 Task: Open Card Card0000000325 in Board Board0000000082 in Workspace WS0000000028 in Trello. Add Member vinny.office2@gmail.com to Card Card0000000325 in Board Board0000000082 in Workspace WS0000000028 in Trello. Add Green Label titled Label0000000325 to Card Card0000000325 in Board Board0000000082 in Workspace WS0000000028 in Trello. Add Checklist CL0000000325 to Card Card0000000325 in Board Board0000000082 in Workspace WS0000000028 in Trello. Add Dates with Start Date as Apr 08 2023 and Due Date as Apr 30 2023 to Card Card0000000325 in Board Board0000000082 in Workspace WS0000000028 in Trello
Action: Mouse moved to (374, 259)
Screenshot: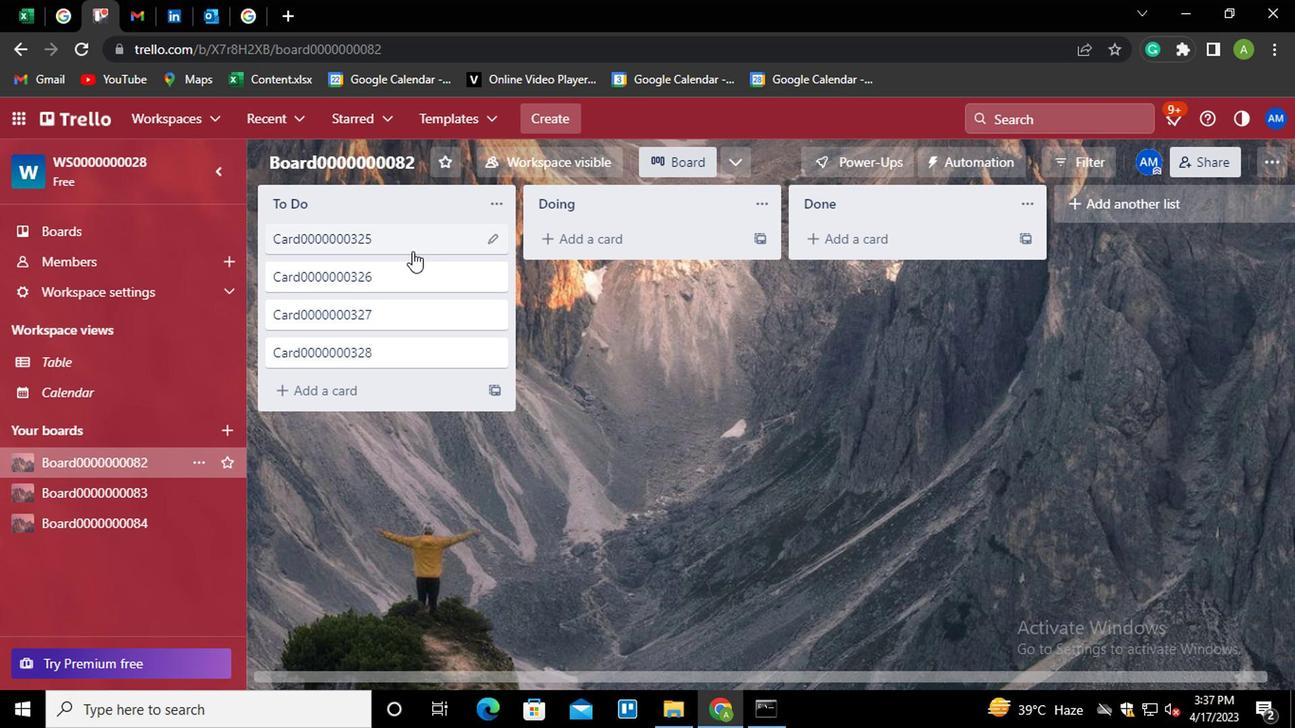 
Action: Mouse pressed left at (374, 259)
Screenshot: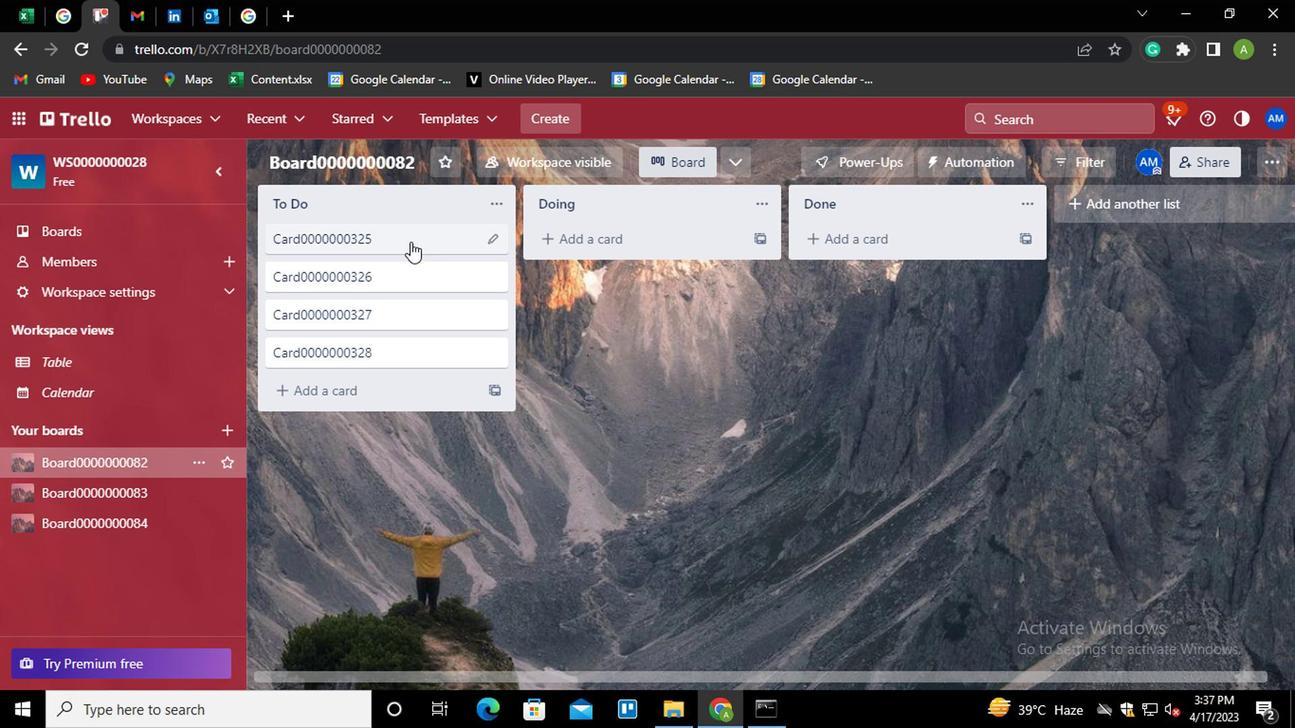 
Action: Mouse moved to (845, 285)
Screenshot: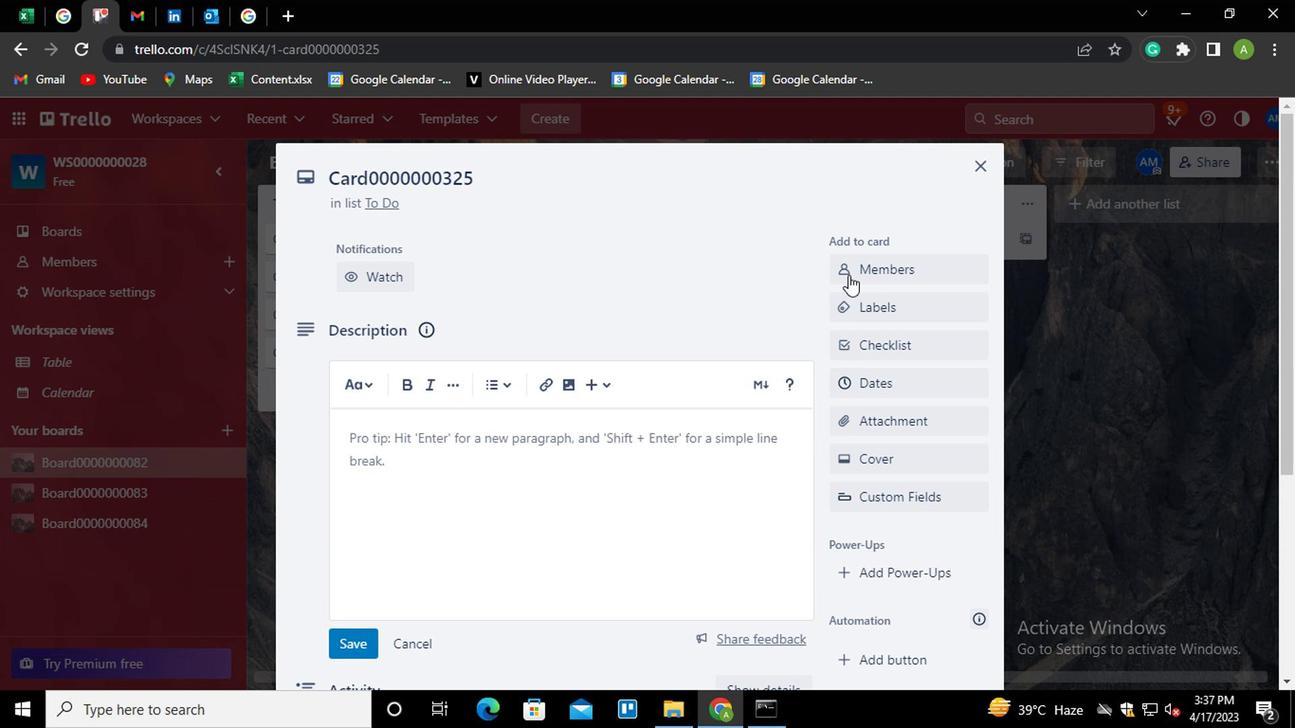 
Action: Mouse pressed left at (845, 285)
Screenshot: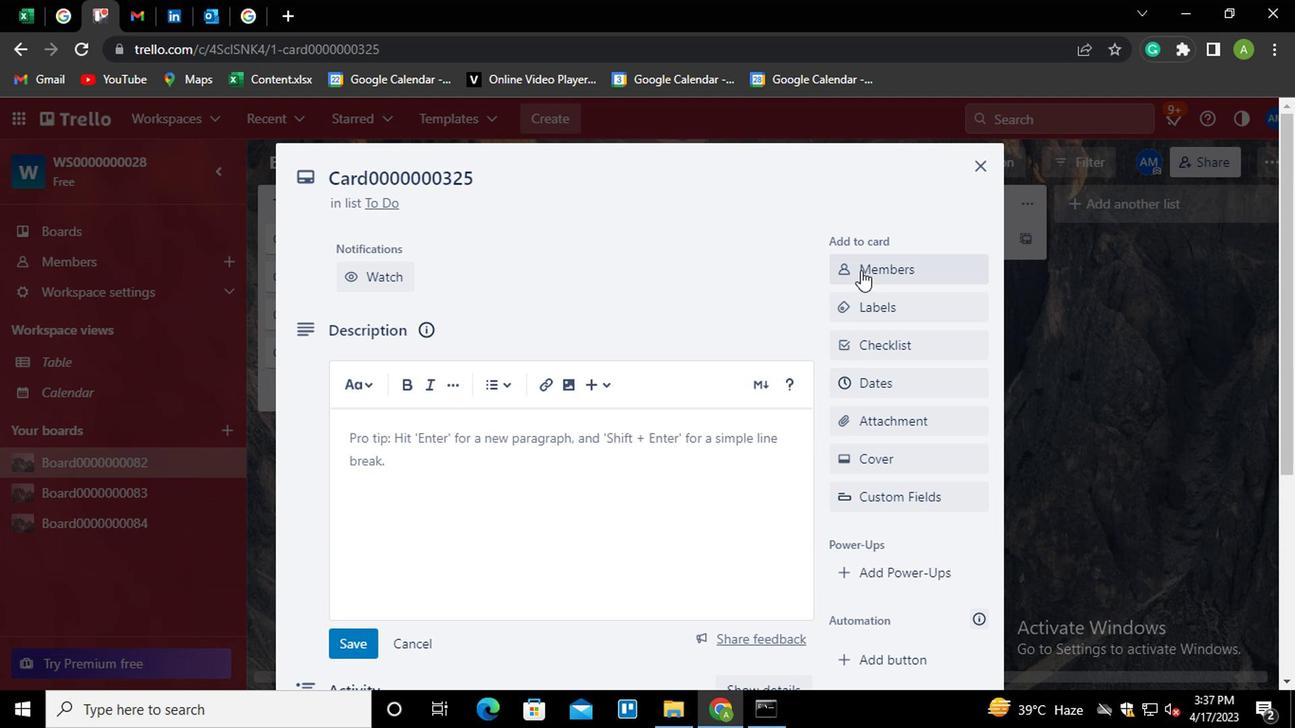 
Action: Mouse moved to (879, 366)
Screenshot: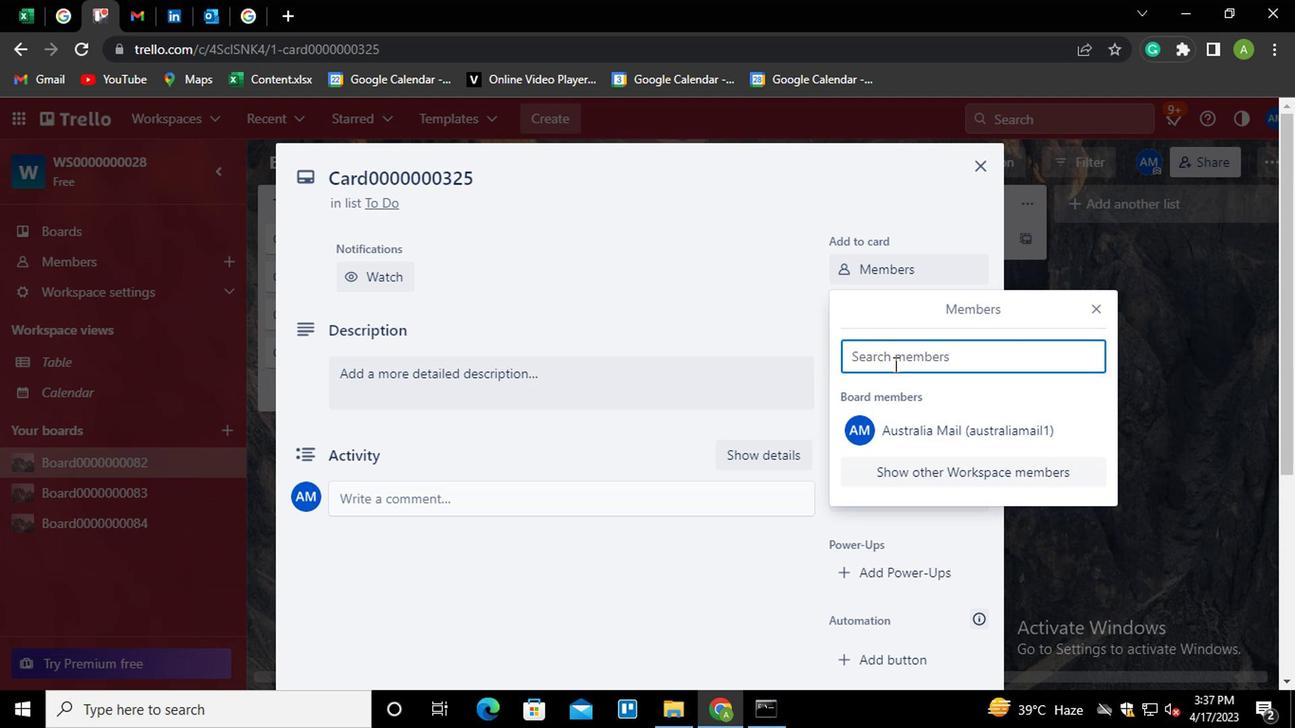 
Action: Mouse pressed left at (879, 366)
Screenshot: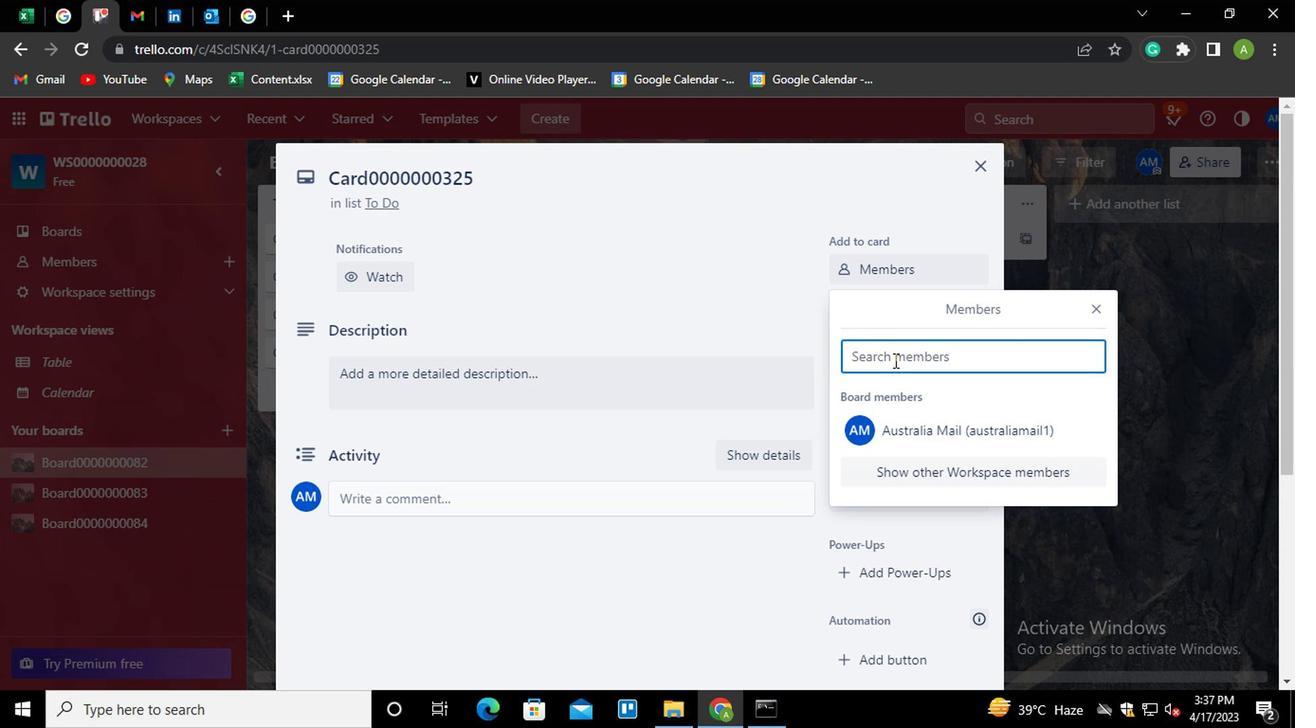 
Action: Key pressed vinny.oofice<Key.left><Key.left><Key.left><Key.left><Key.backspace>f<Key.end>2<Key.shift><Key.shift><Key.shift><Key.shift><Key.shift><Key.shift><Key.shift><Key.shift><Key.shift><Key.shift><Key.shift>@GMAIL.COM
Screenshot: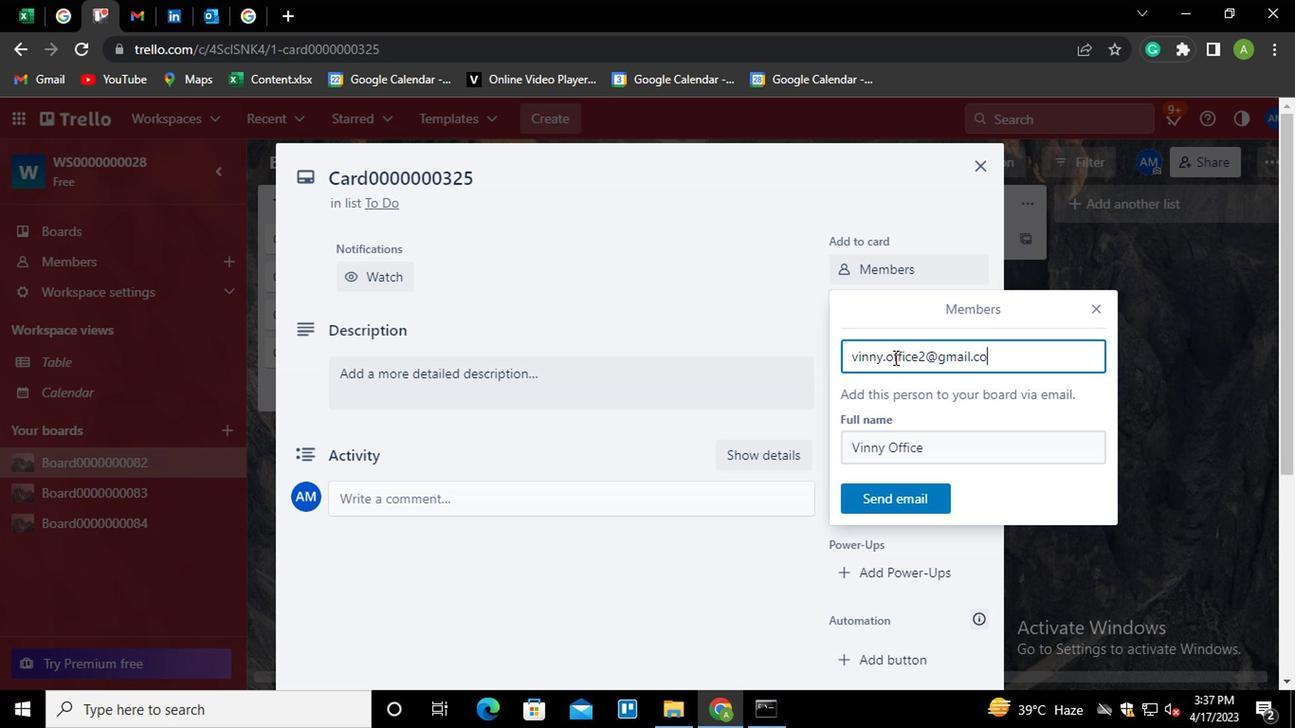 
Action: Mouse moved to (885, 490)
Screenshot: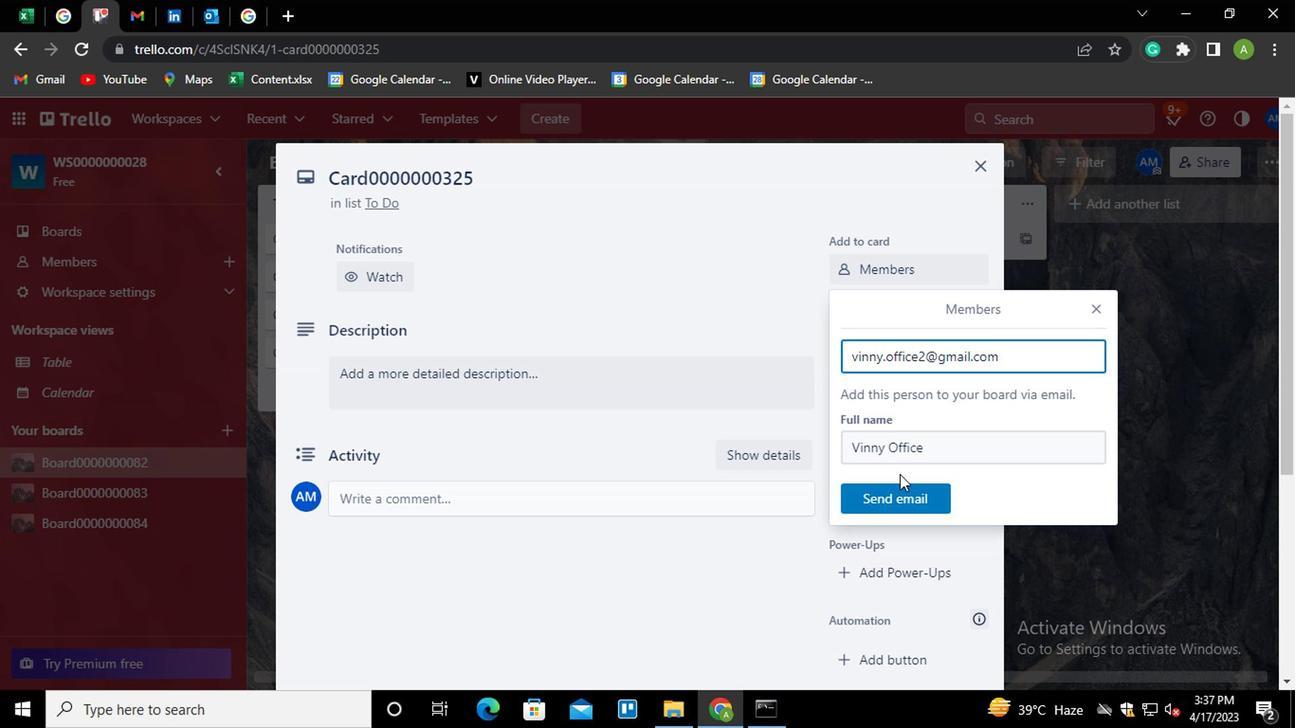 
Action: Mouse pressed left at (885, 490)
Screenshot: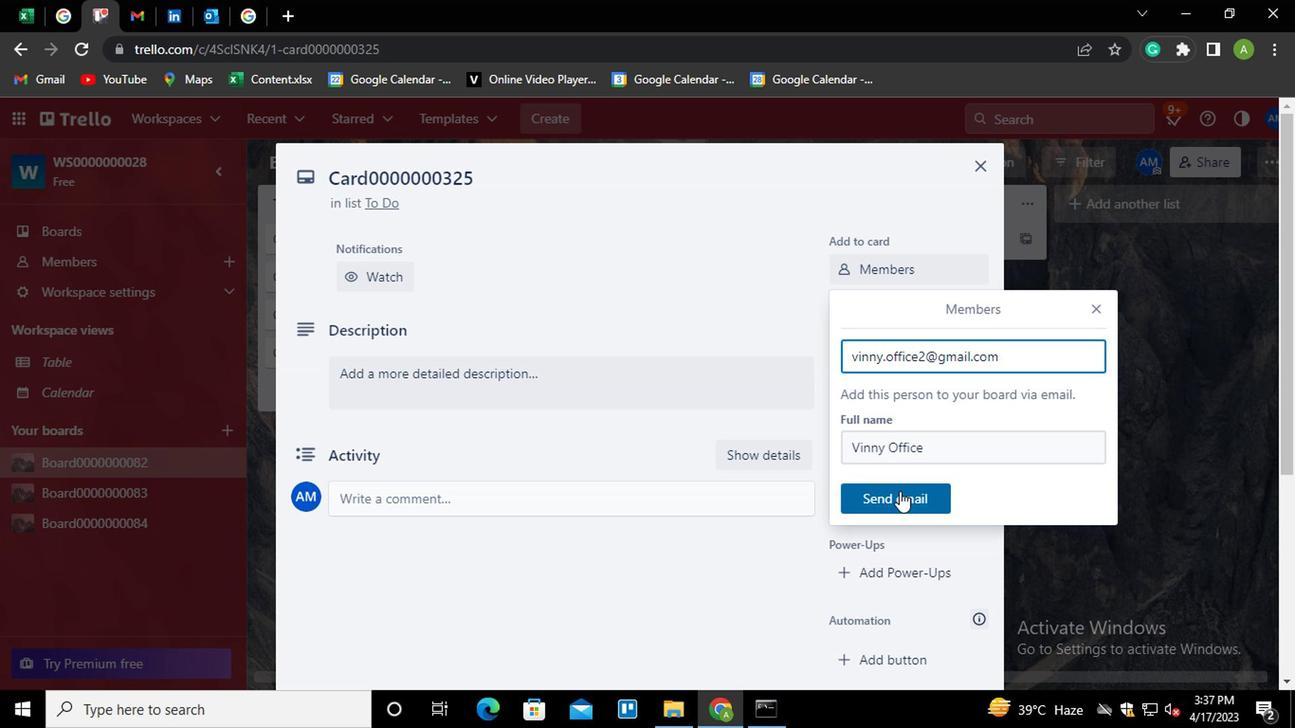 
Action: Mouse moved to (864, 313)
Screenshot: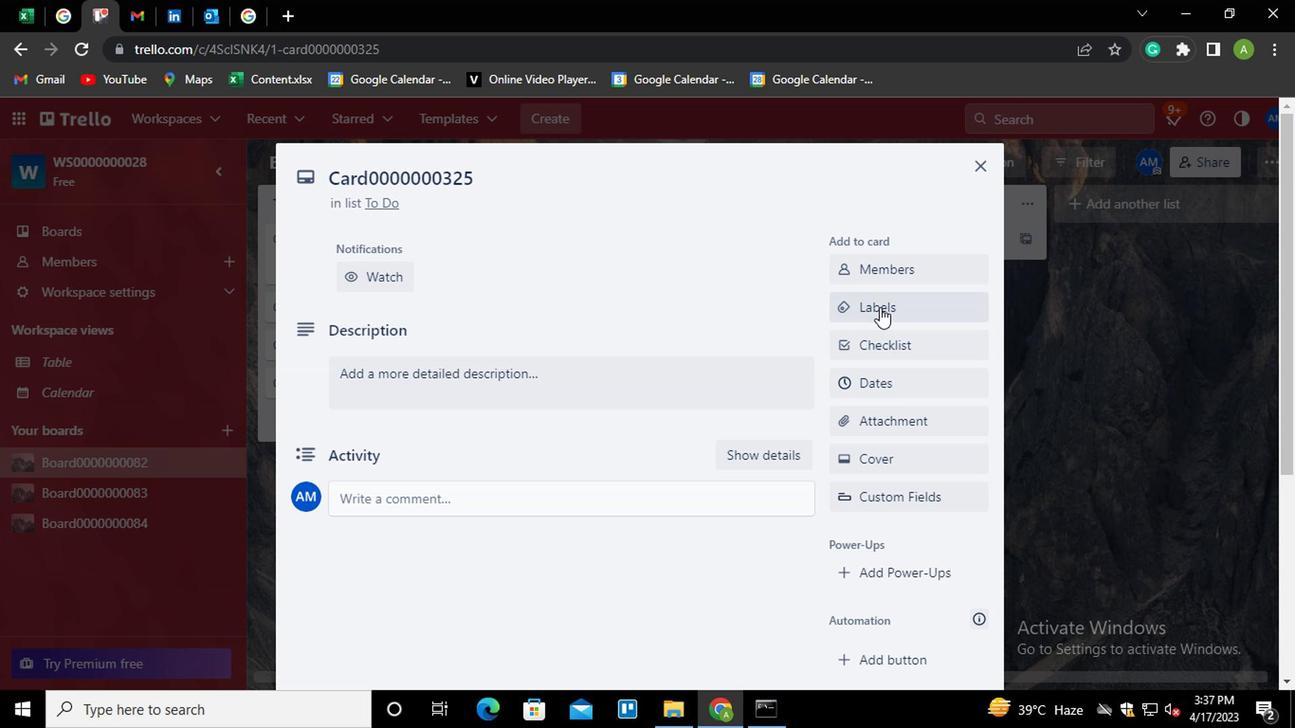 
Action: Mouse pressed left at (864, 313)
Screenshot: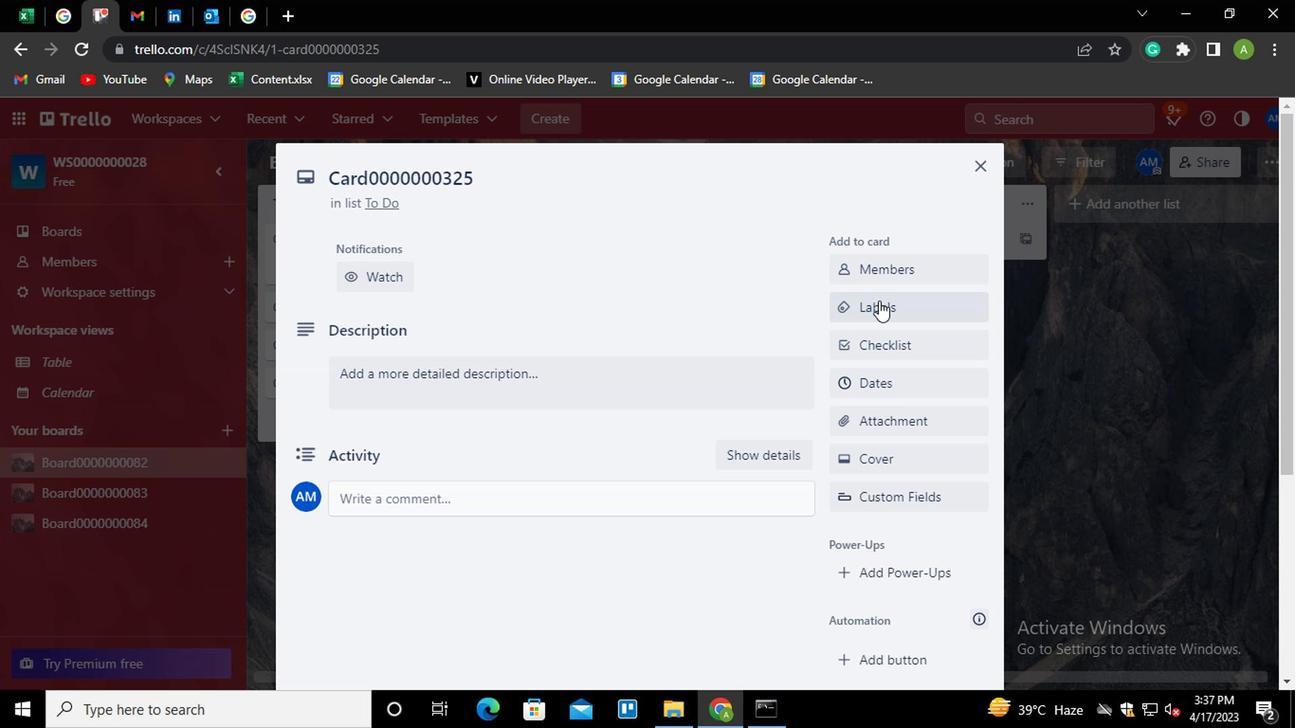 
Action: Mouse moved to (837, 290)
Screenshot: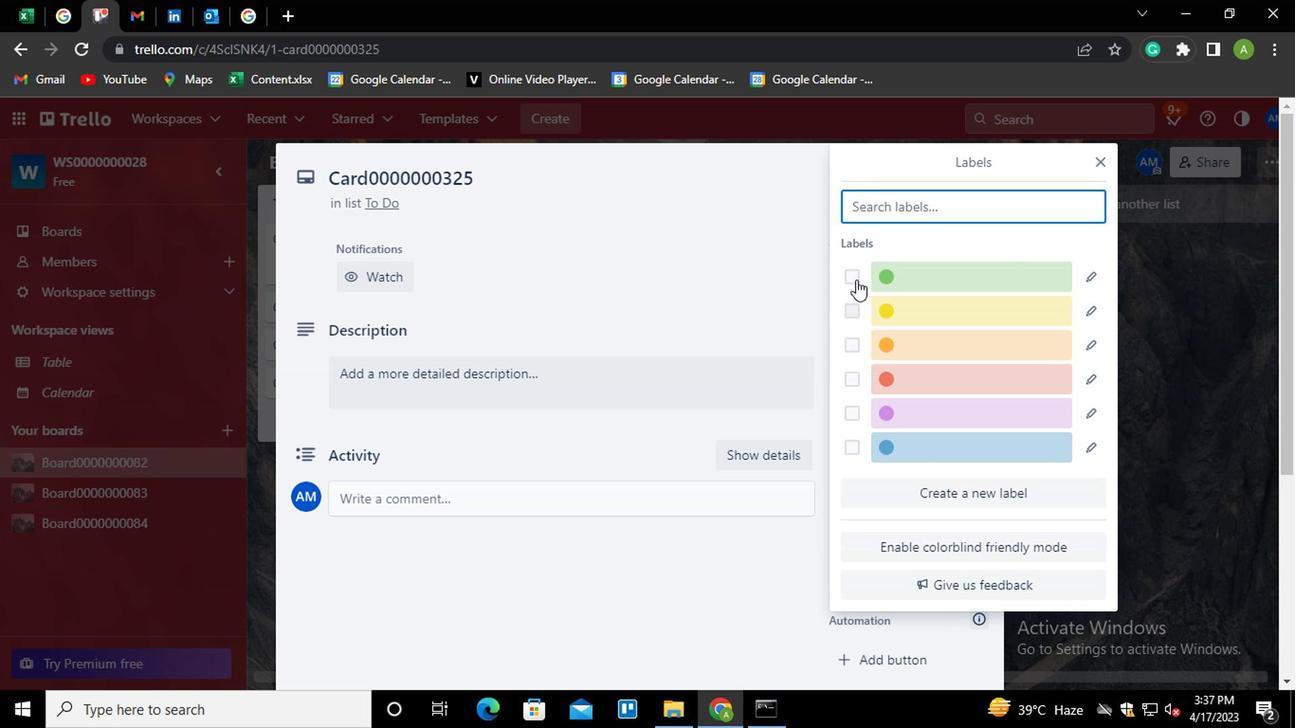 
Action: Mouse pressed left at (837, 290)
Screenshot: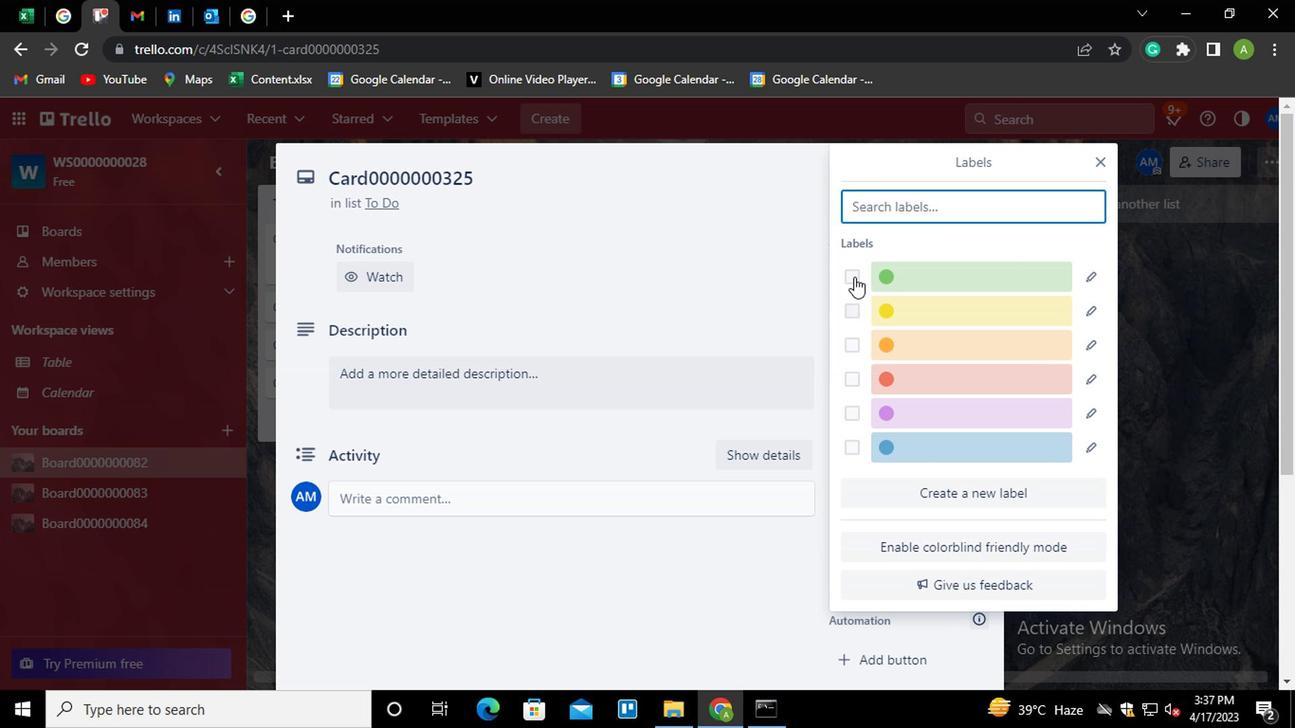 
Action: Mouse moved to (1088, 292)
Screenshot: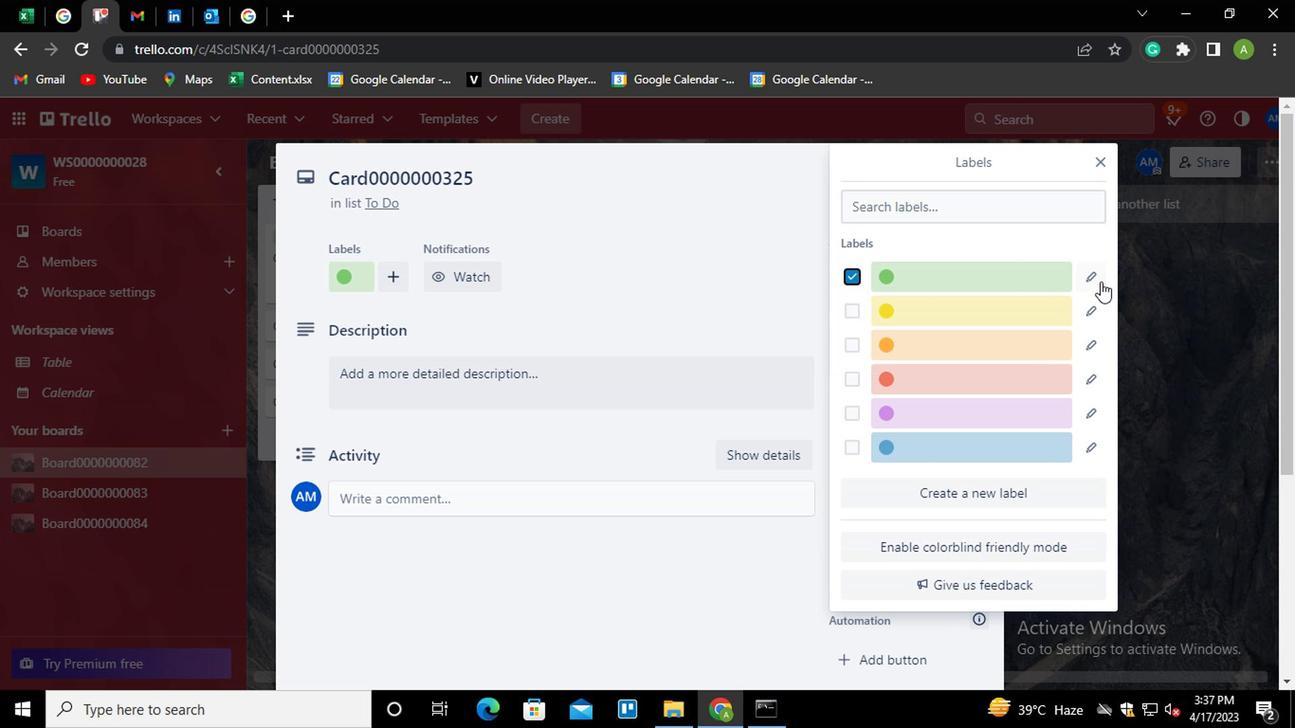 
Action: Mouse pressed left at (1088, 292)
Screenshot: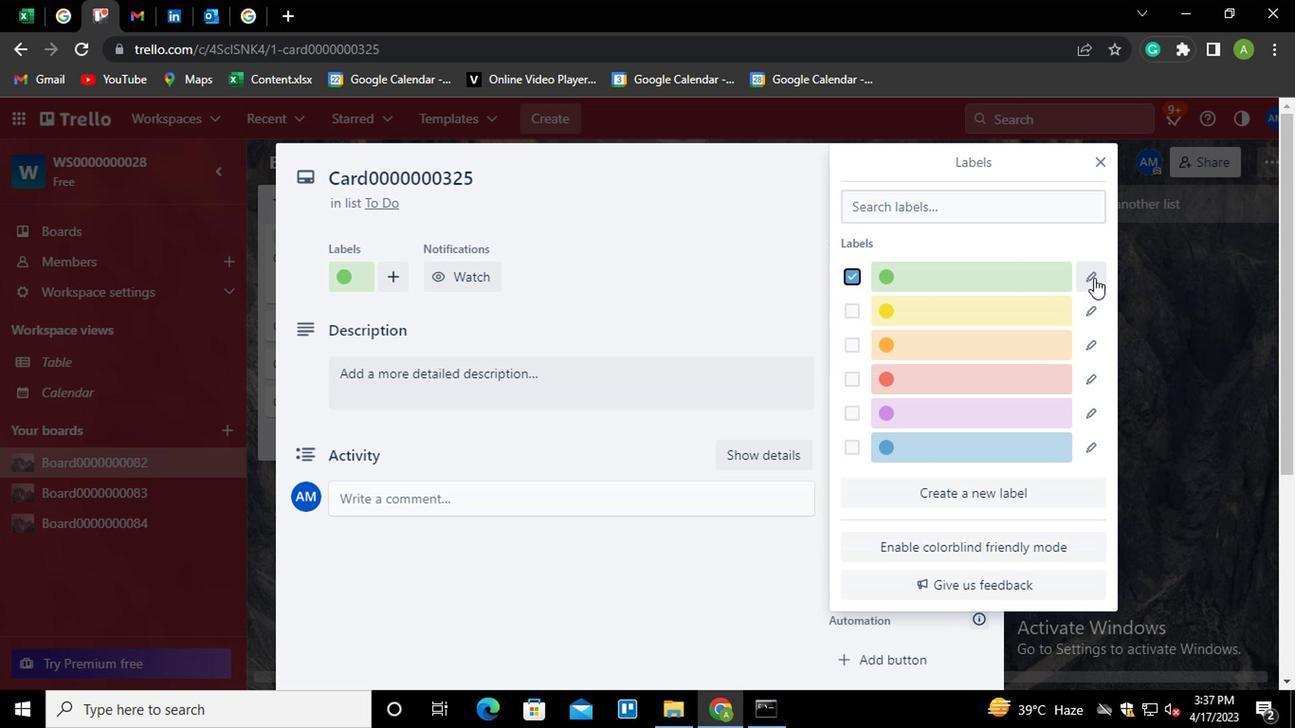 
Action: Mouse moved to (889, 346)
Screenshot: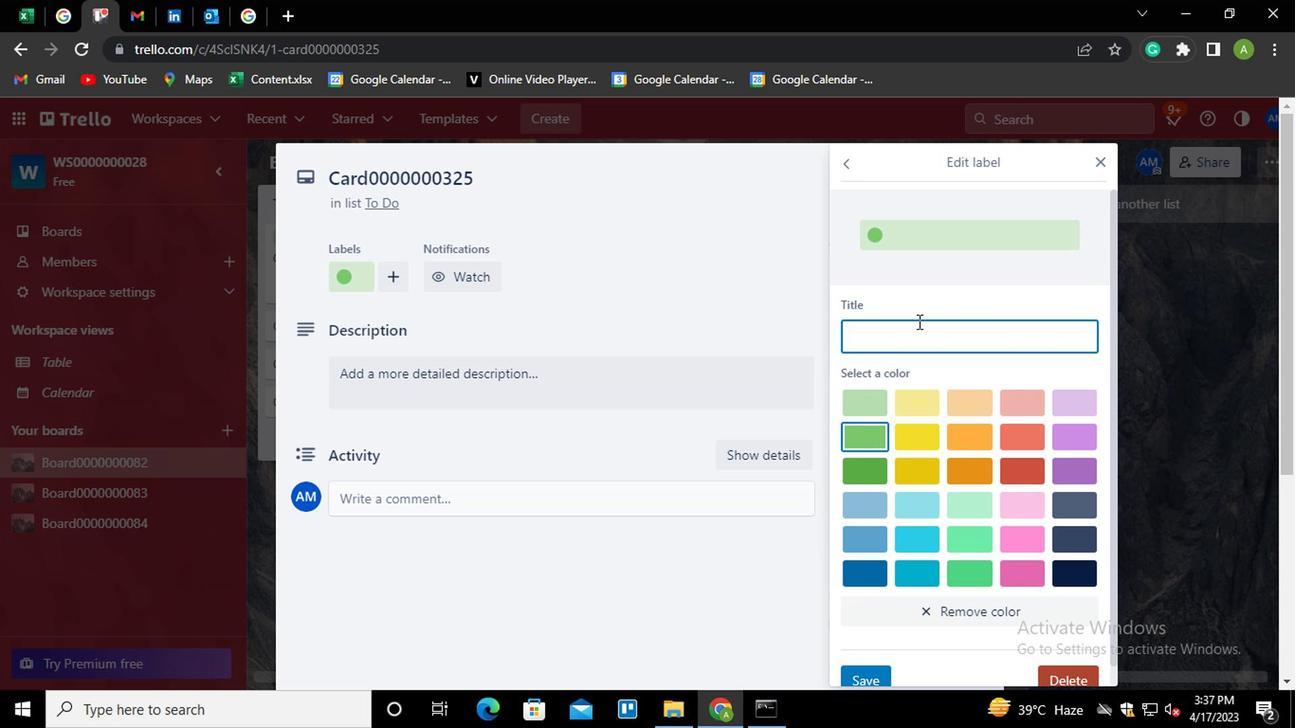 
Action: Mouse pressed left at (889, 346)
Screenshot: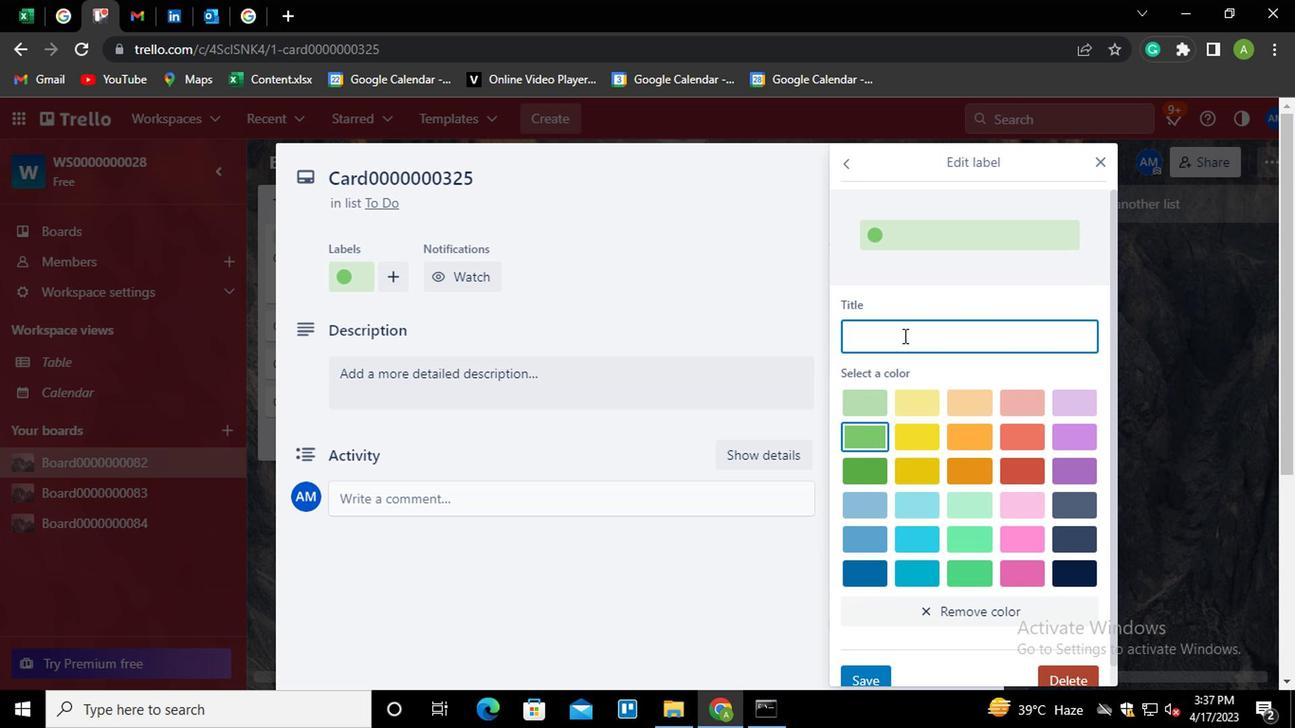 
Action: Key pressed <Key.shift>LABEL0000000325
Screenshot: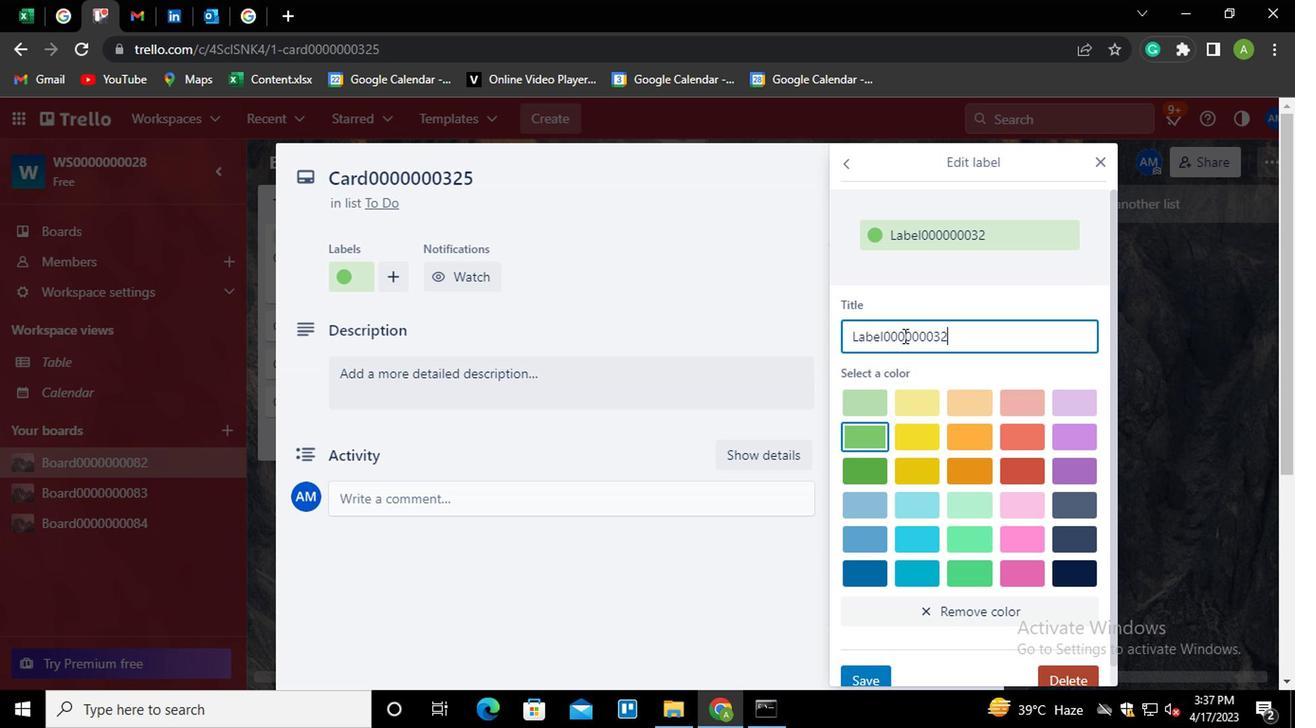 
Action: Mouse moved to (855, 665)
Screenshot: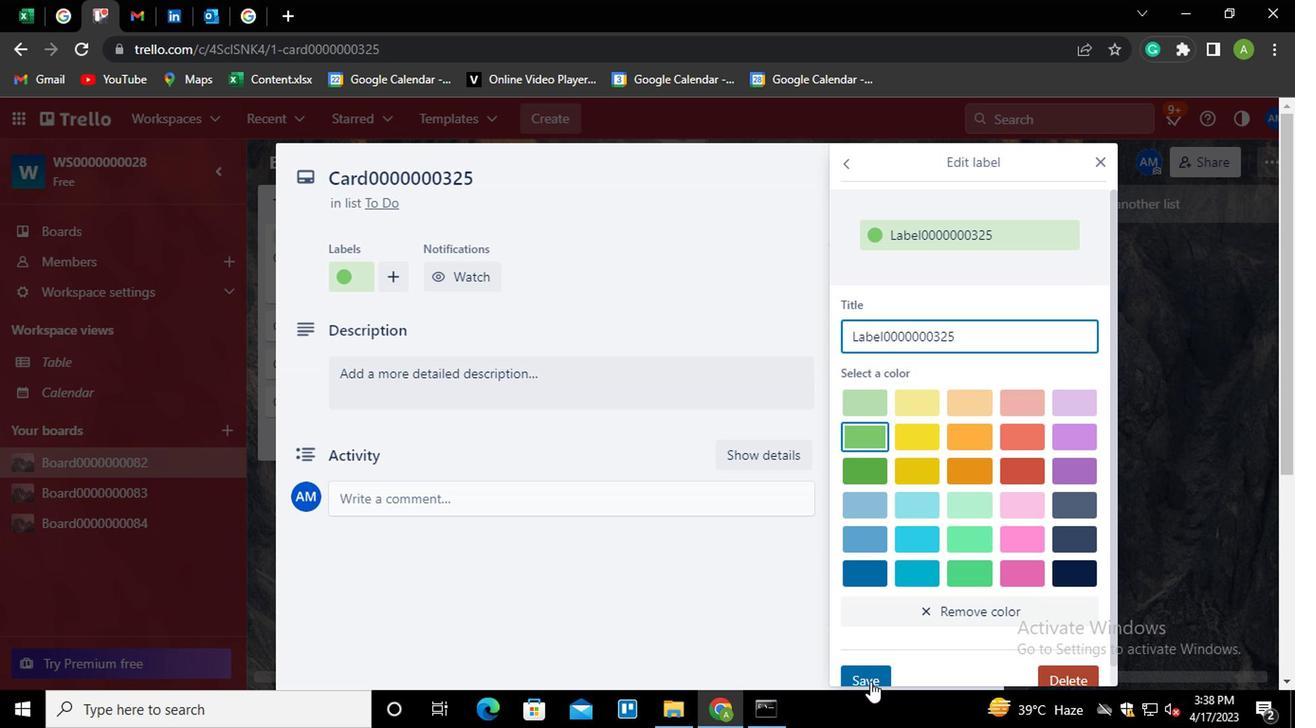 
Action: Mouse pressed left at (855, 665)
Screenshot: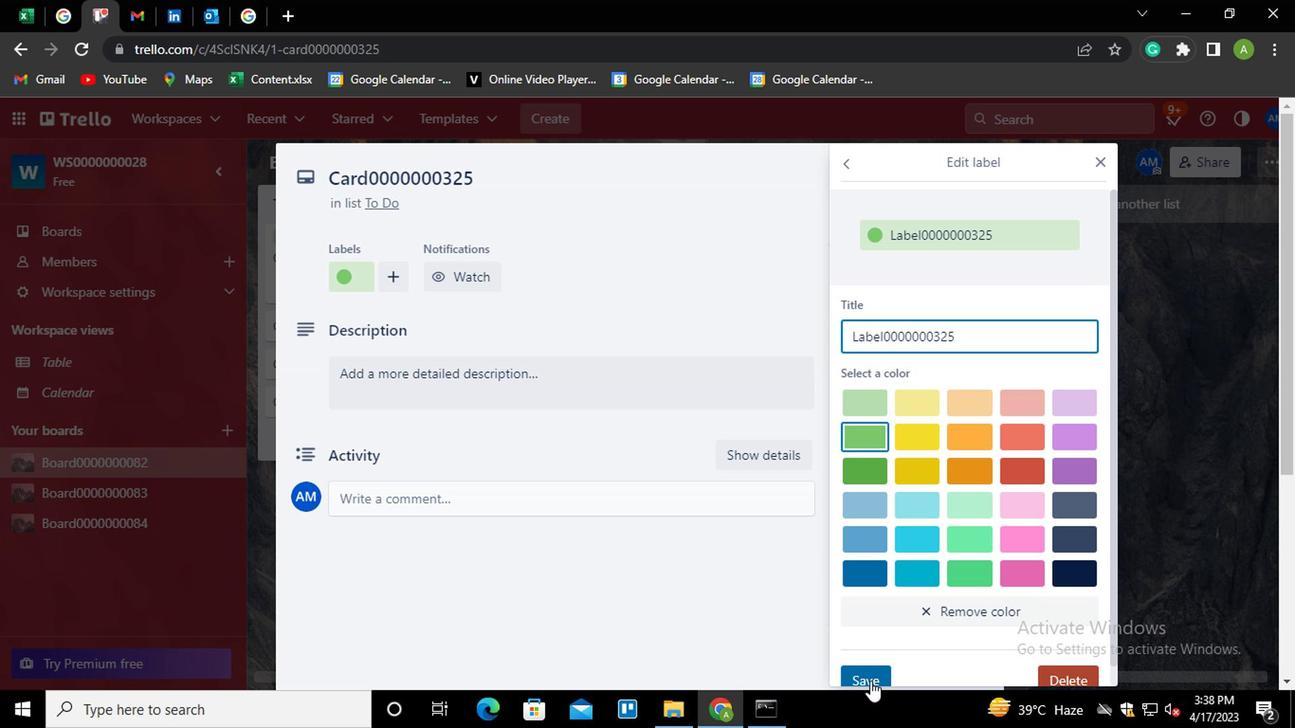 
Action: Mouse moved to (722, 279)
Screenshot: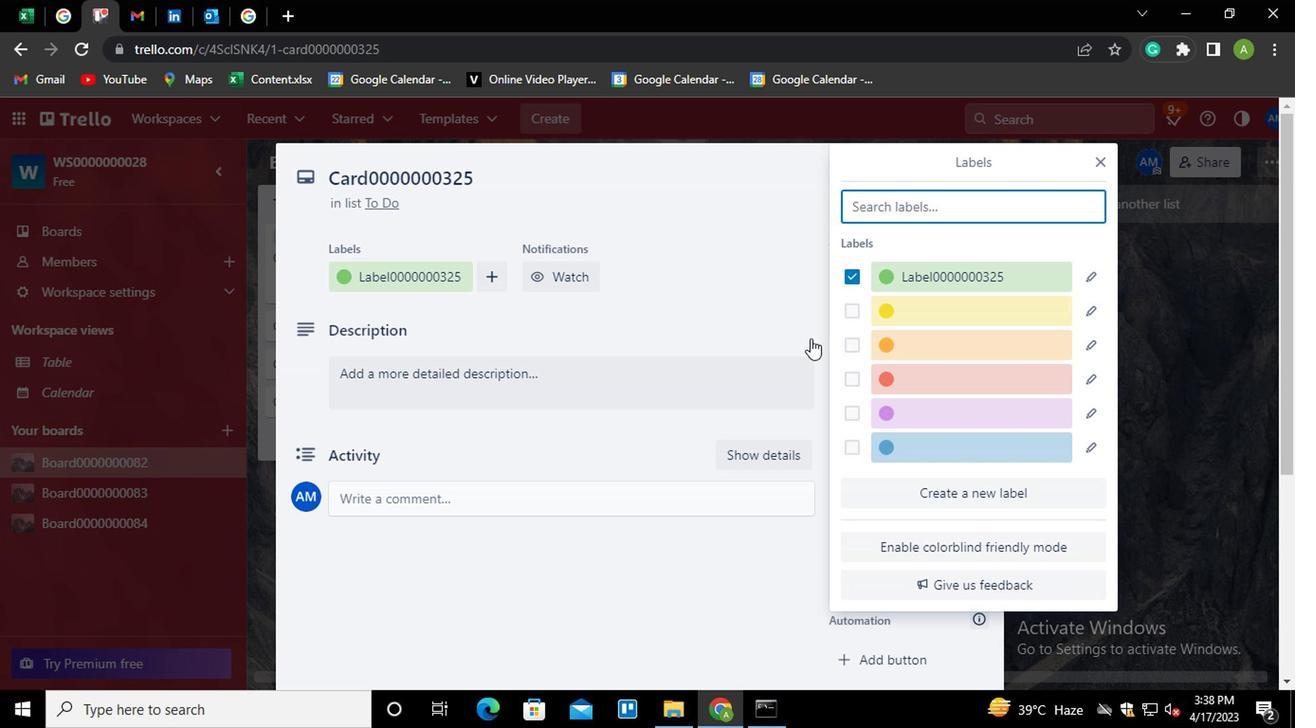 
Action: Mouse pressed left at (722, 279)
Screenshot: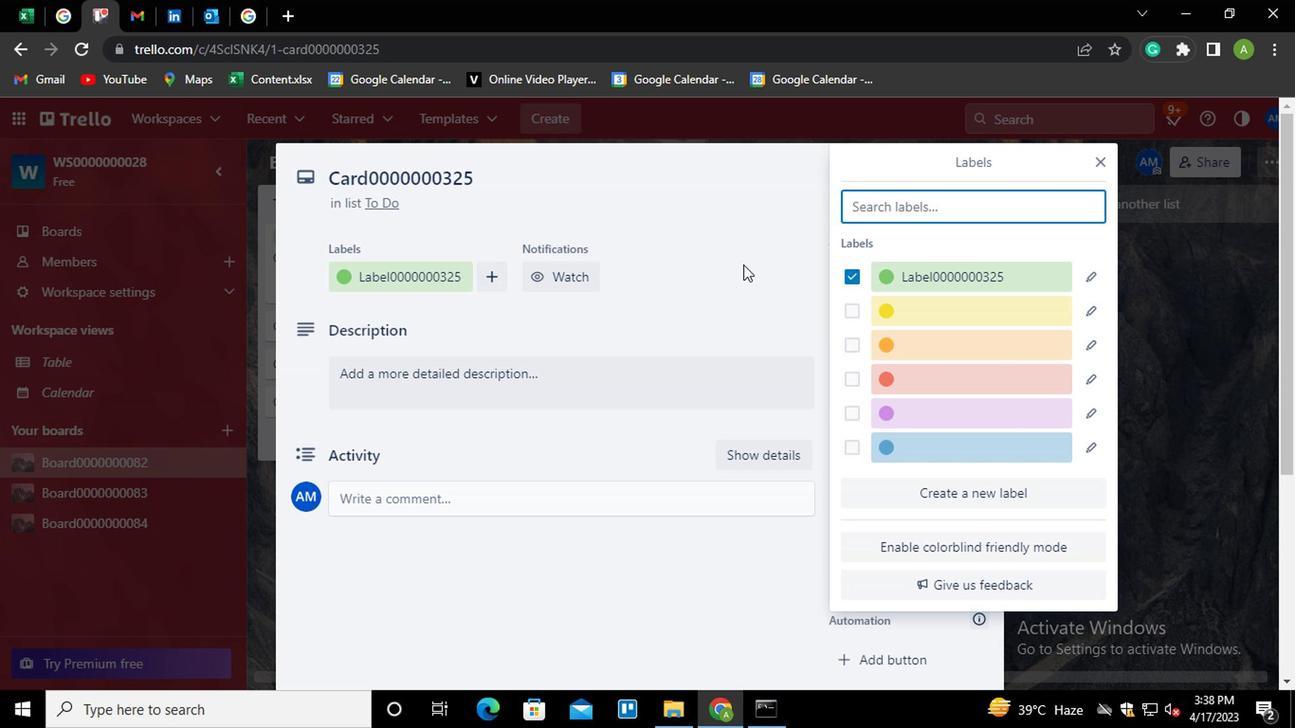 
Action: Mouse moved to (887, 354)
Screenshot: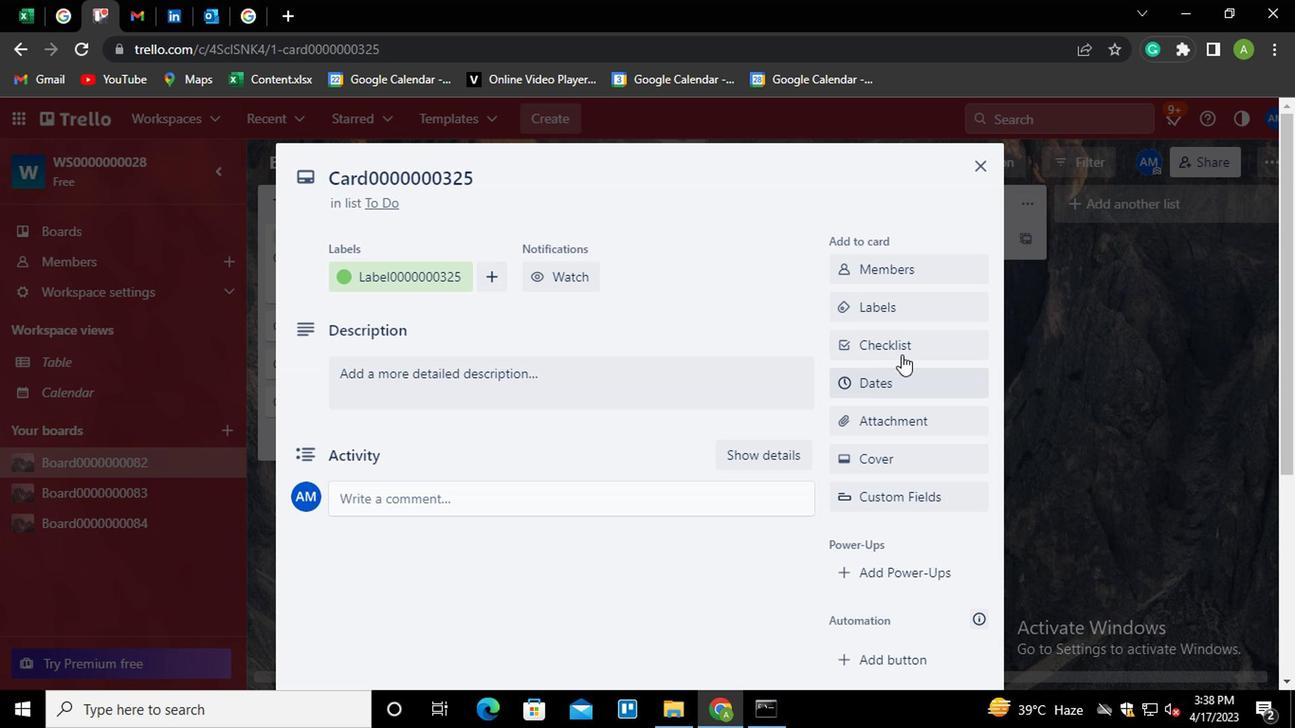 
Action: Mouse pressed left at (887, 354)
Screenshot: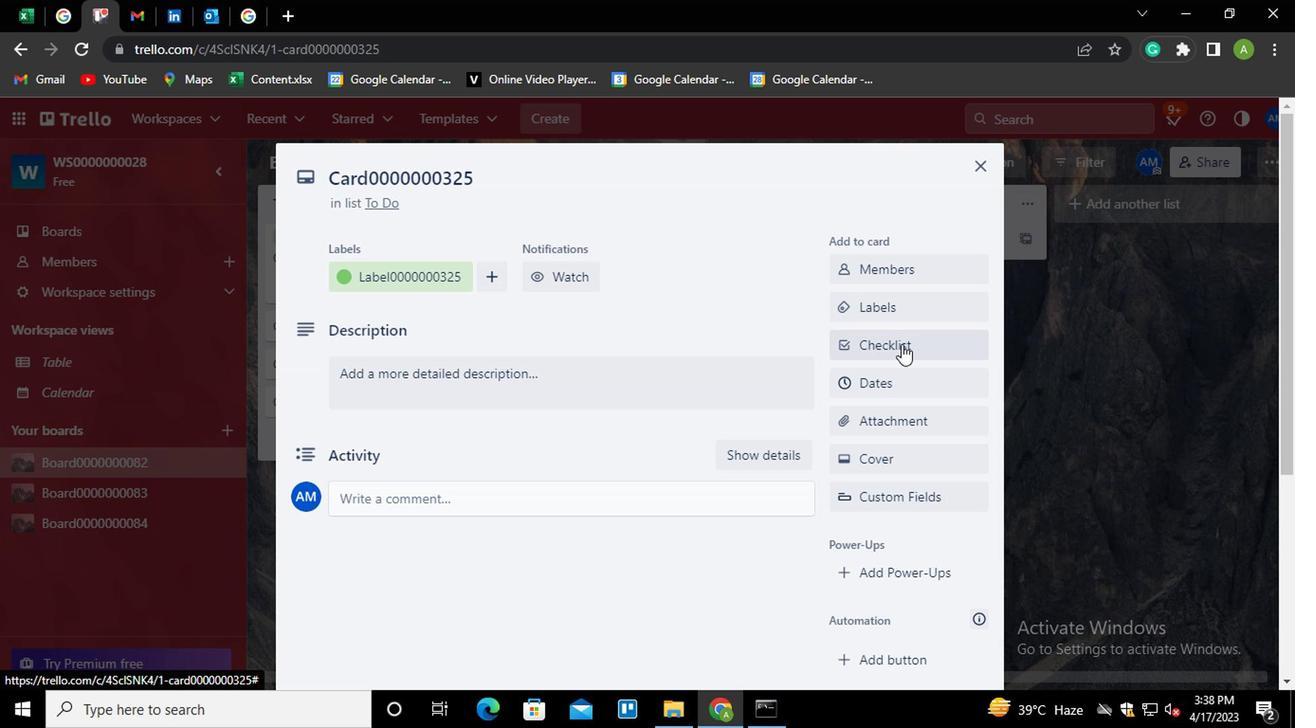 
Action: Mouse moved to (885, 371)
Screenshot: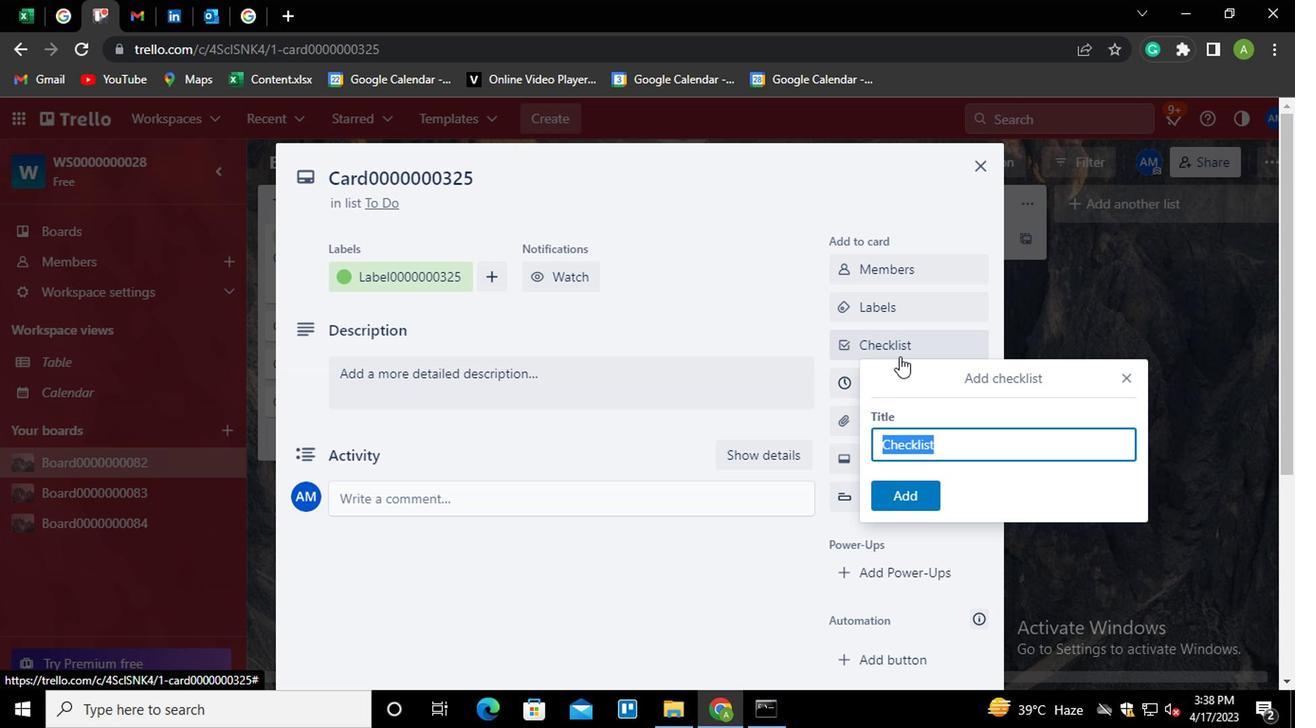
Action: Key pressed <Key.shift>CL0000000325
Screenshot: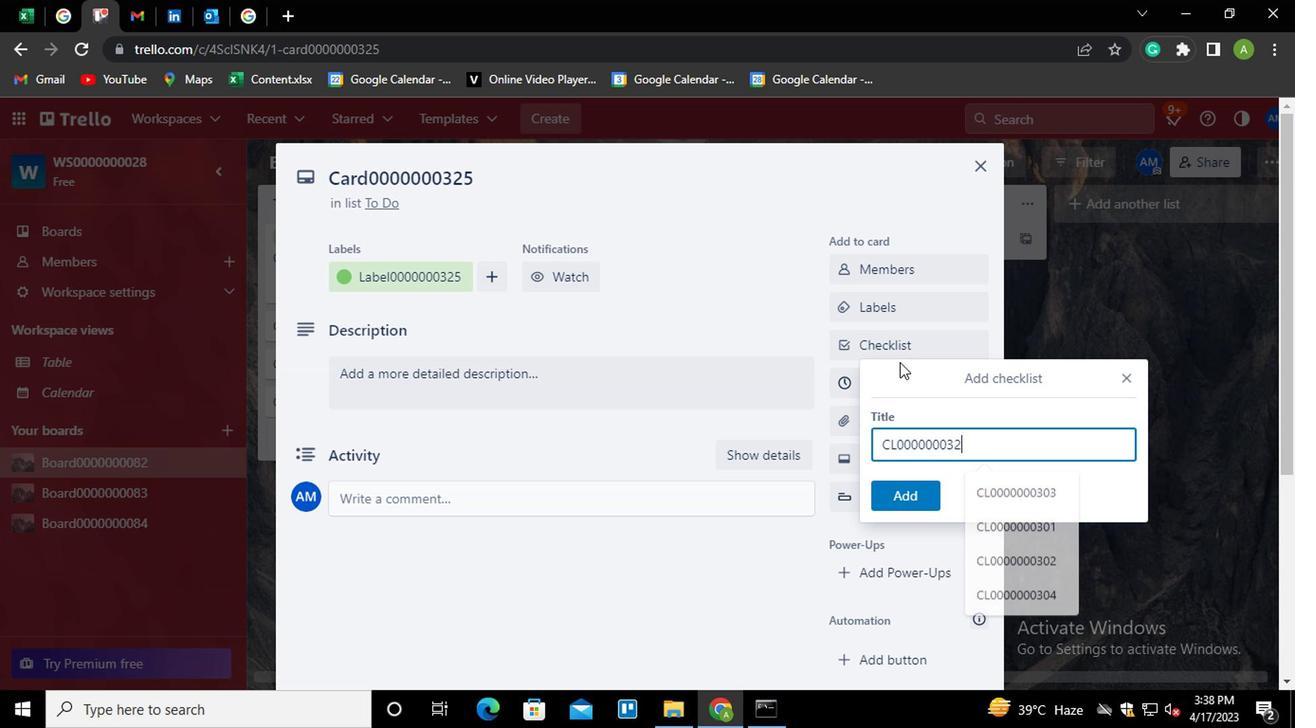 
Action: Mouse moved to (898, 488)
Screenshot: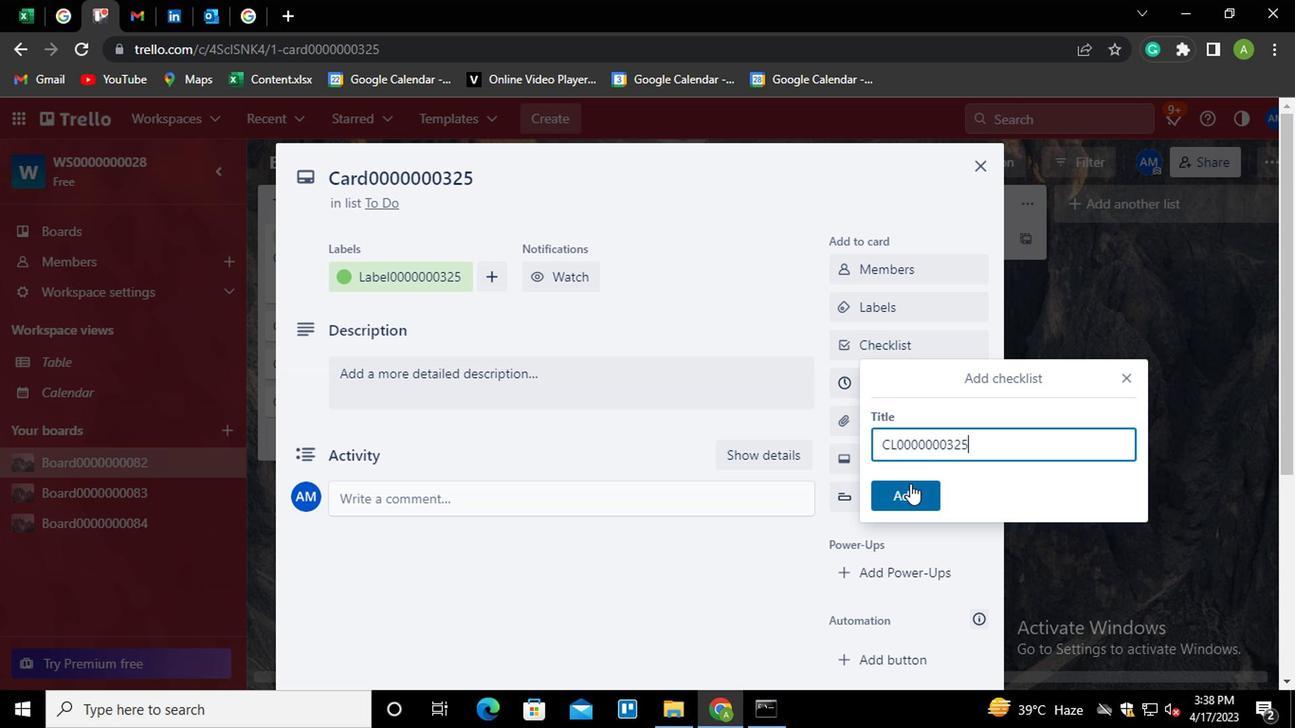 
Action: Mouse pressed left at (898, 488)
Screenshot: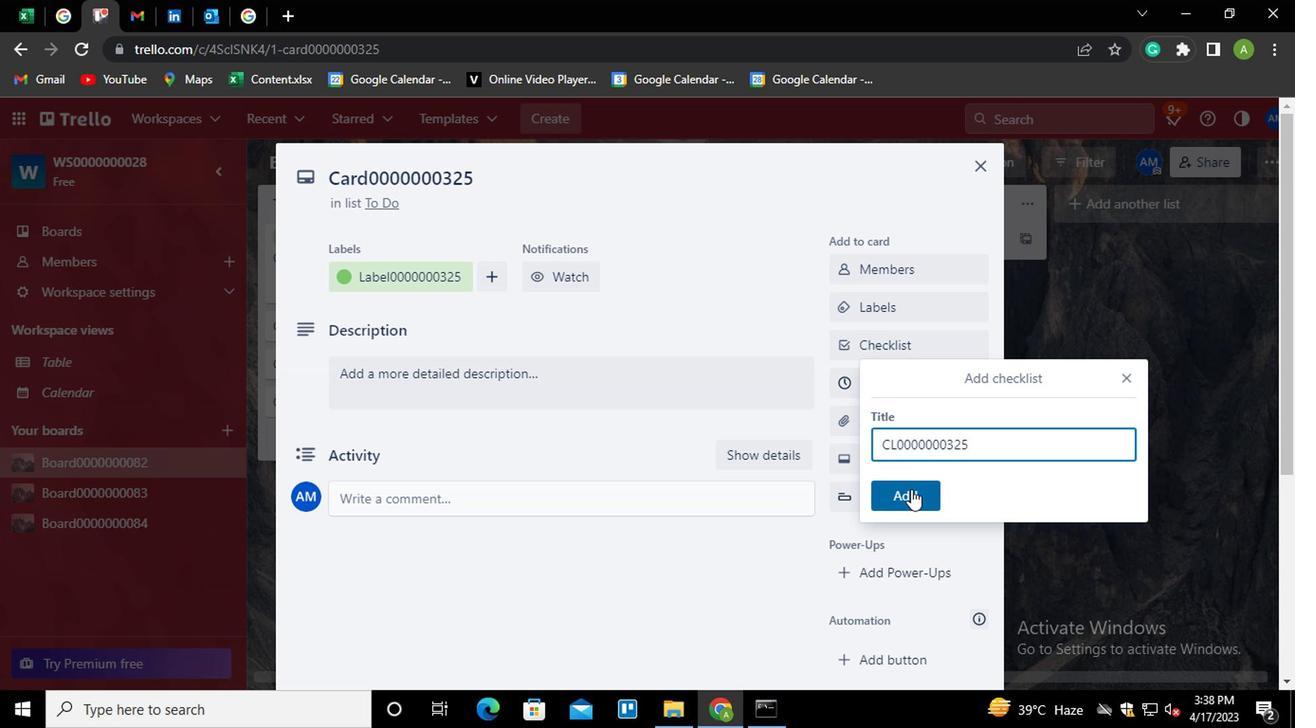 
Action: Mouse moved to (877, 391)
Screenshot: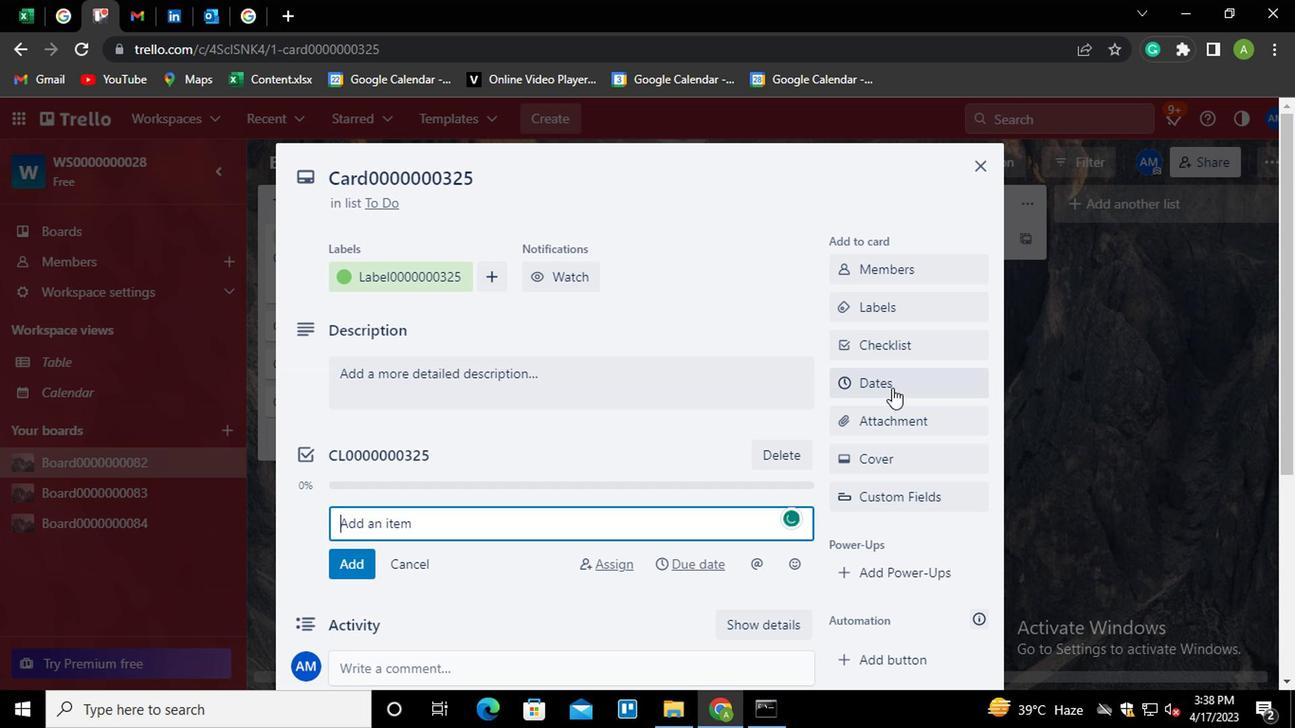 
Action: Mouse pressed left at (877, 391)
Screenshot: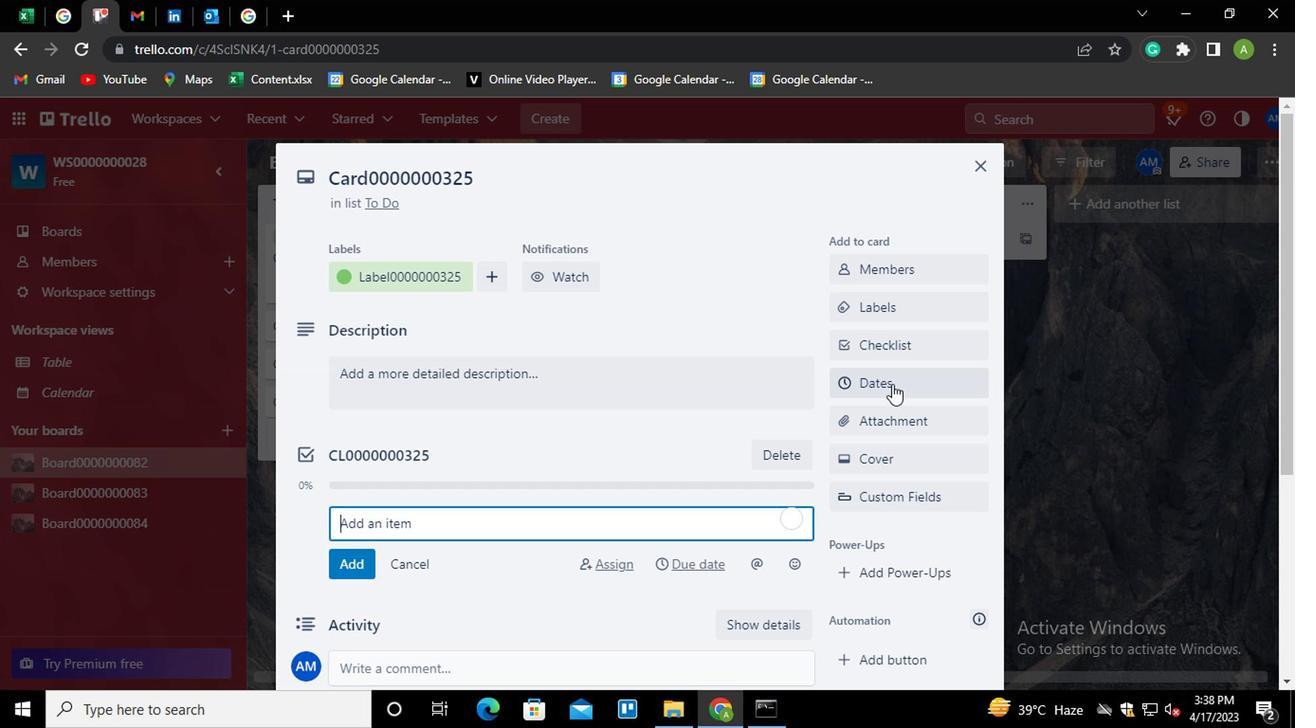 
Action: Mouse moved to (826, 500)
Screenshot: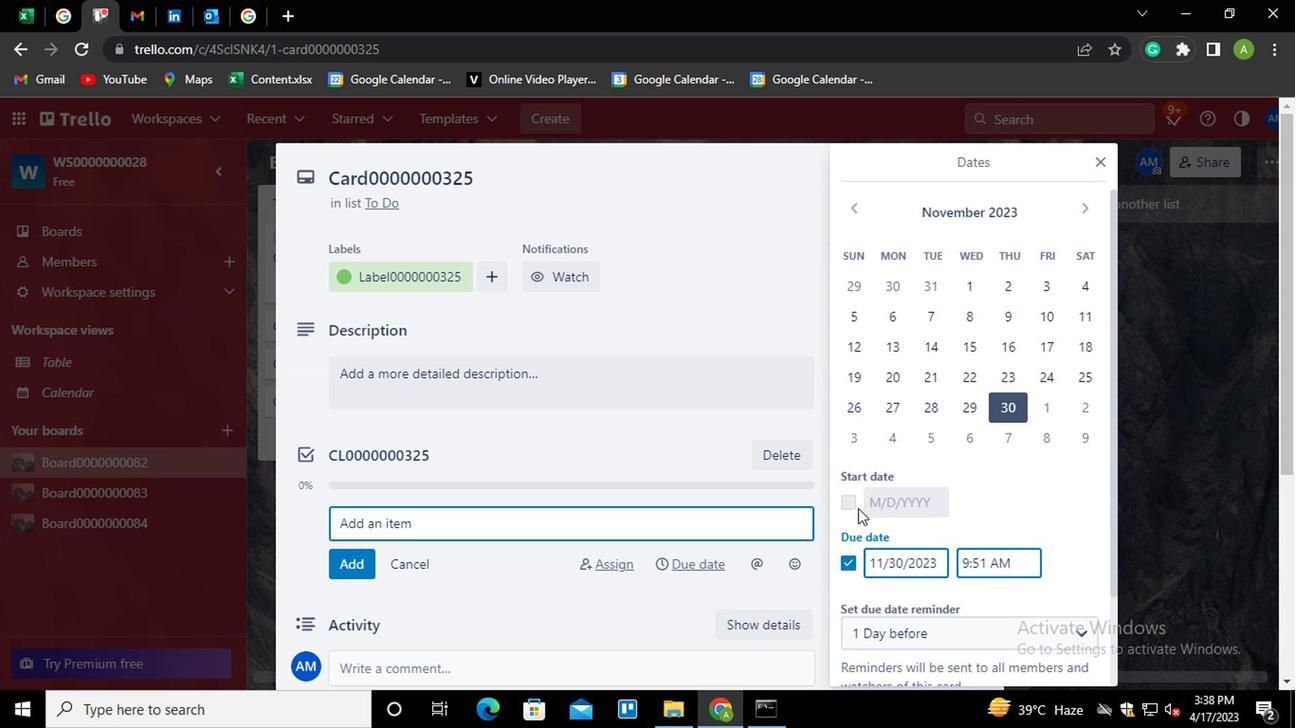 
Action: Mouse pressed left at (826, 500)
Screenshot: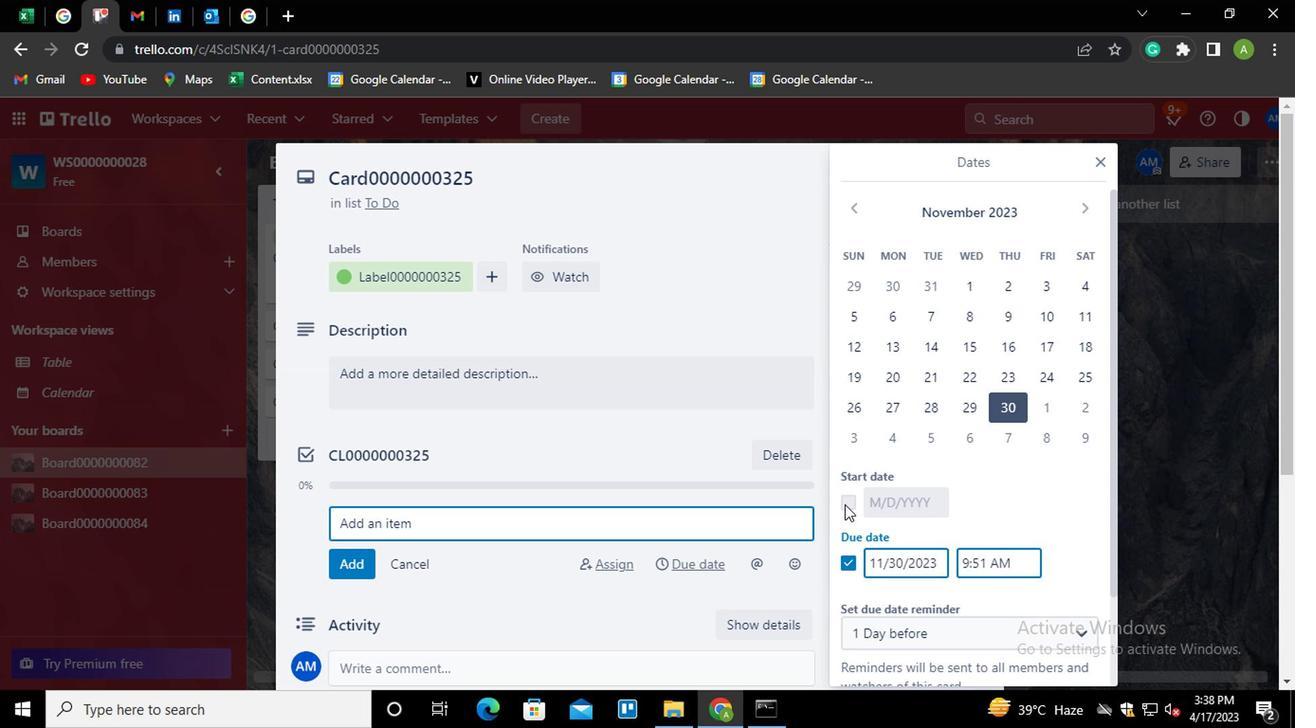 
Action: Mouse moved to (866, 497)
Screenshot: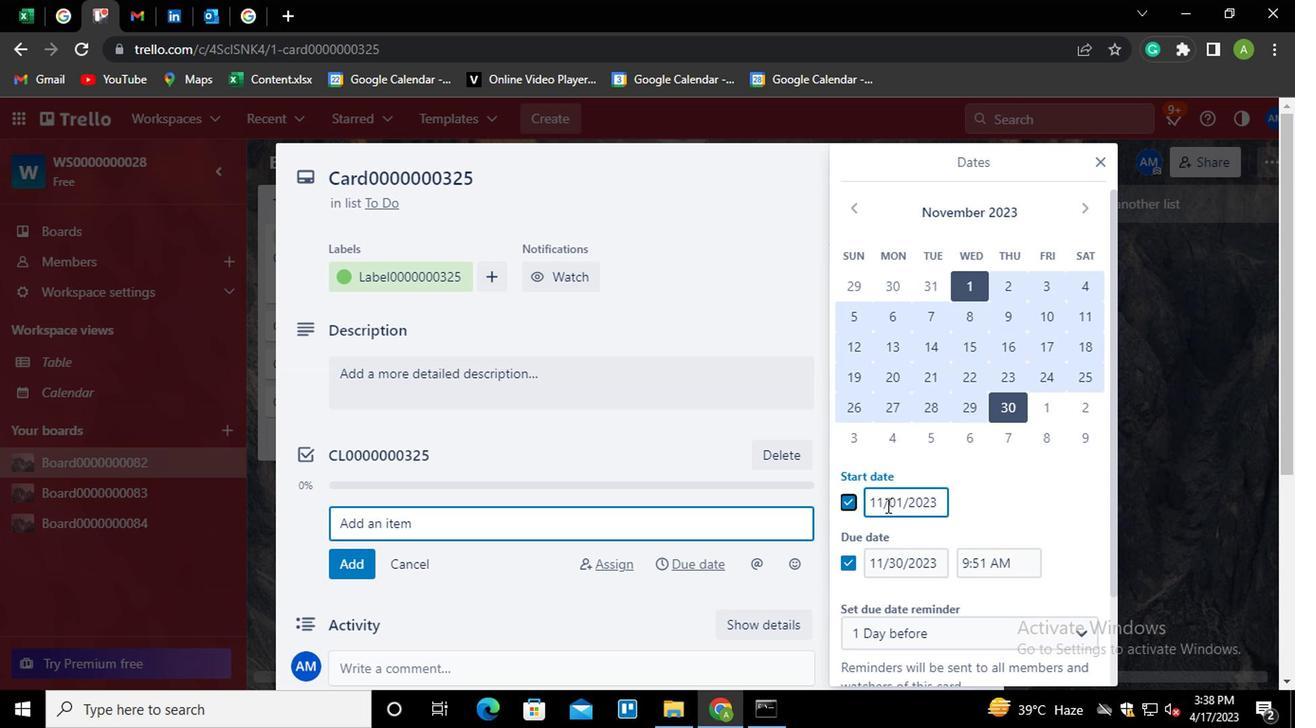 
Action: Mouse pressed left at (866, 497)
Screenshot: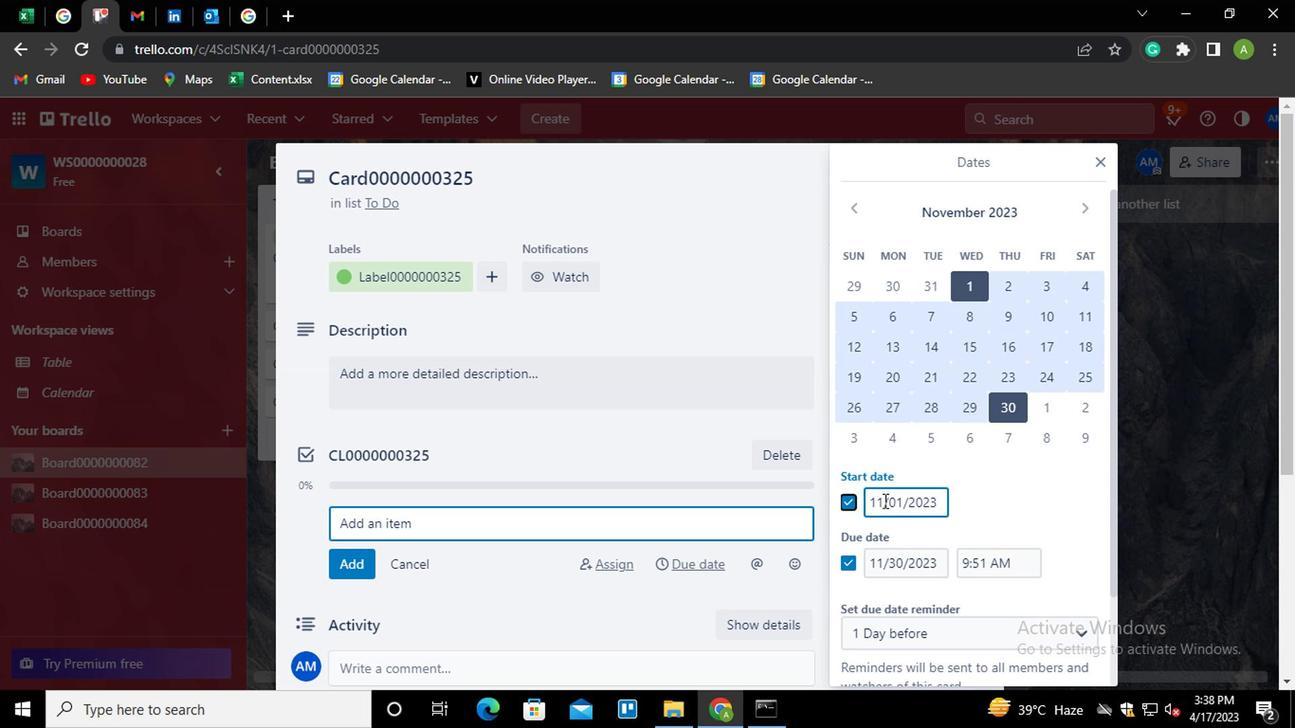 
Action: Mouse moved to (920, 501)
Screenshot: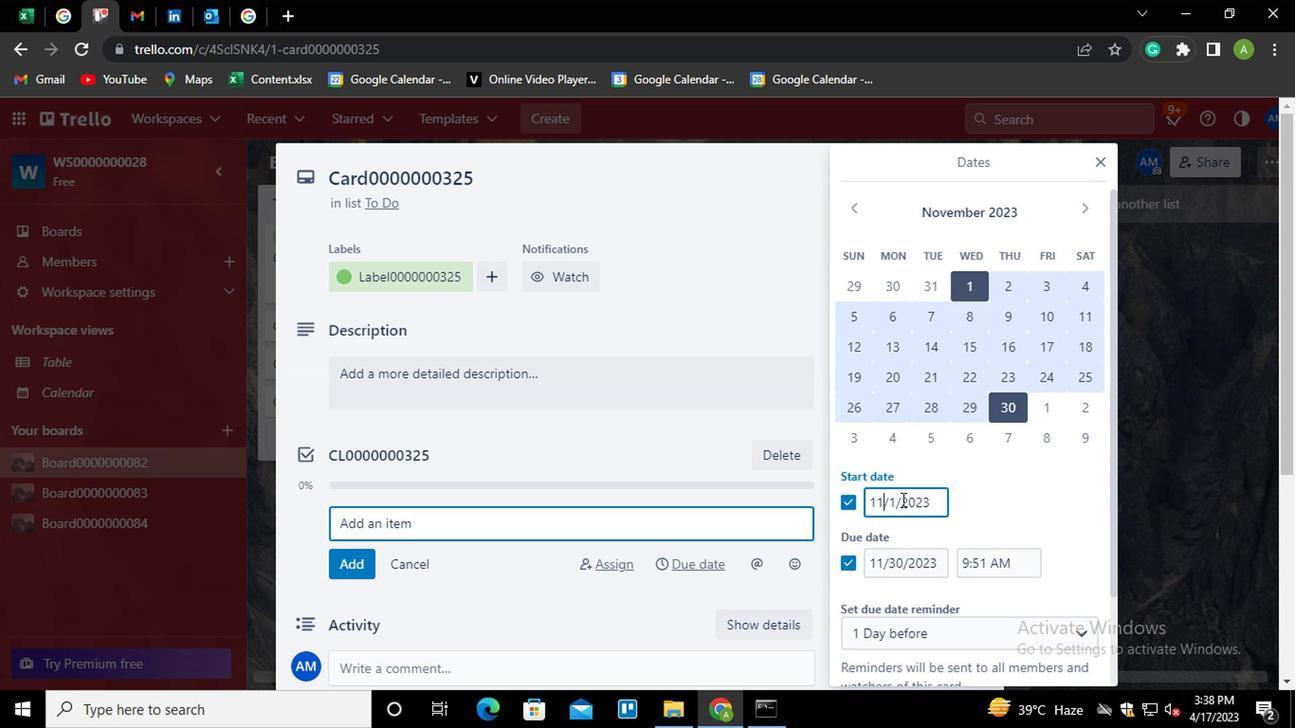 
Action: Key pressed <Key.backspace><Key.backspace><Key.backspace>4<Key.right><Key.right><Key.backspace>8
Screenshot: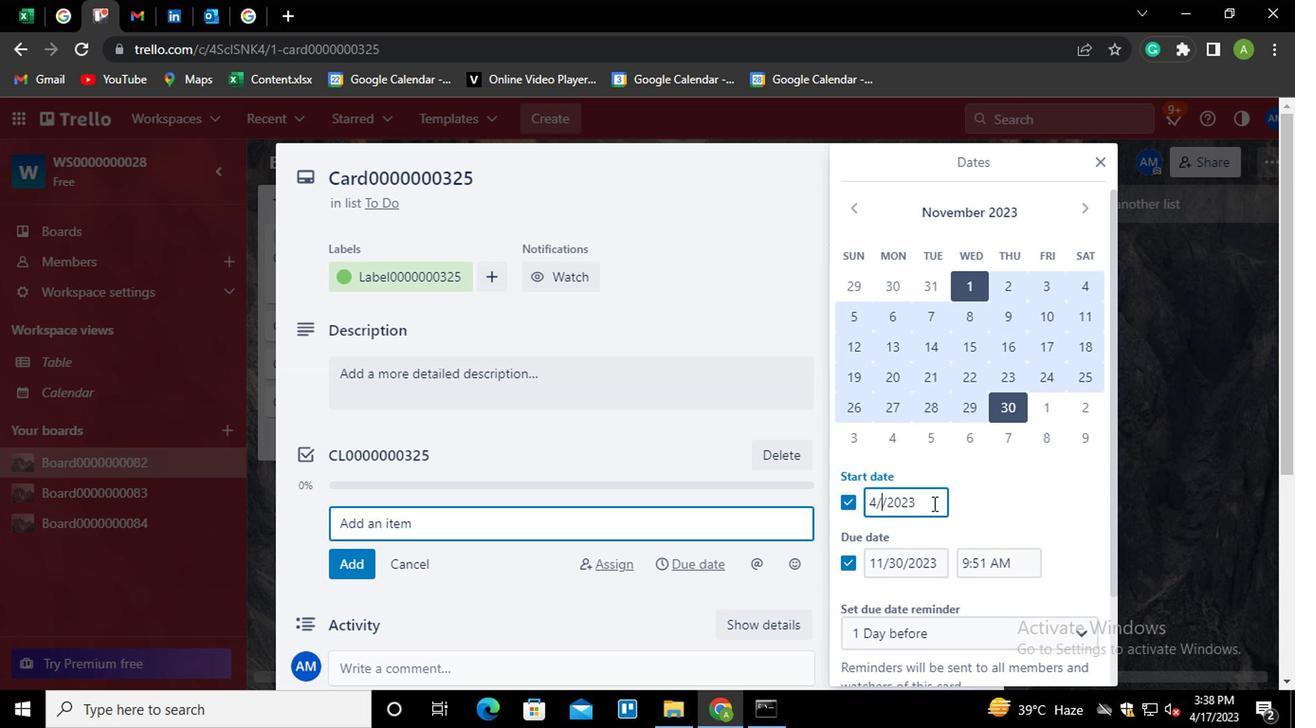 
Action: Mouse moved to (872, 554)
Screenshot: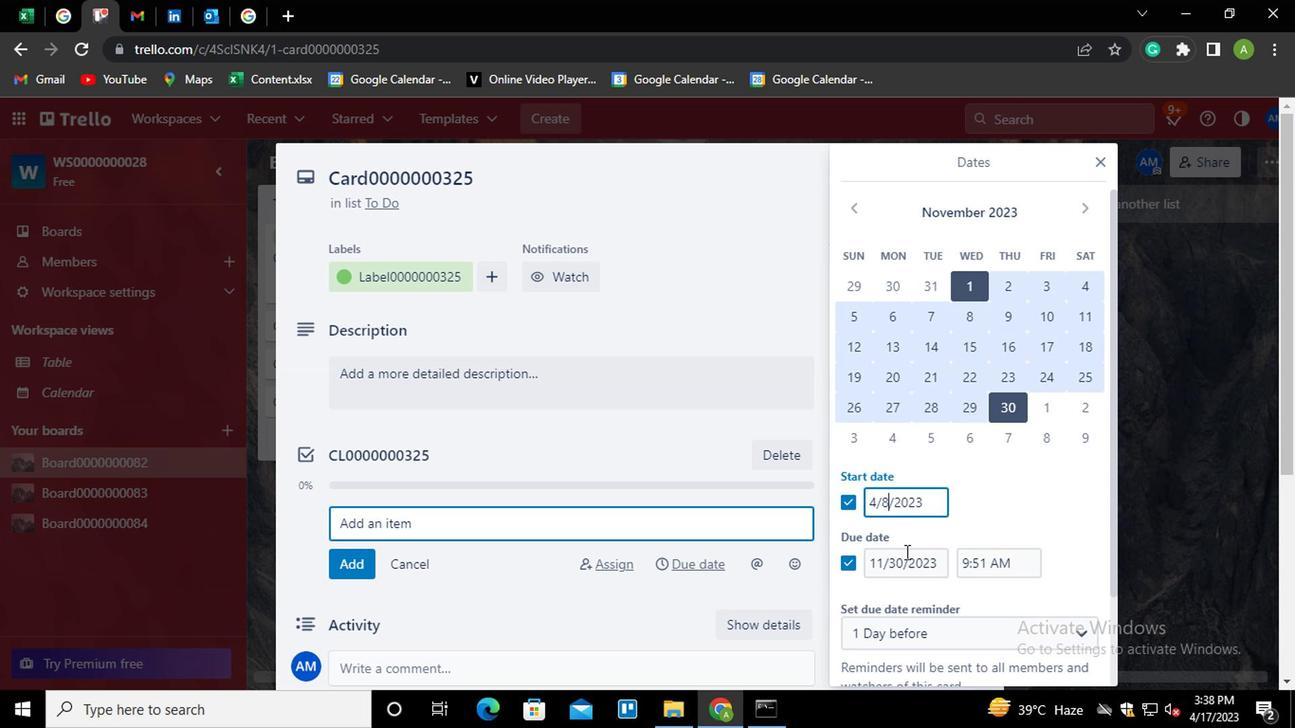 
Action: Mouse pressed left at (872, 554)
Screenshot: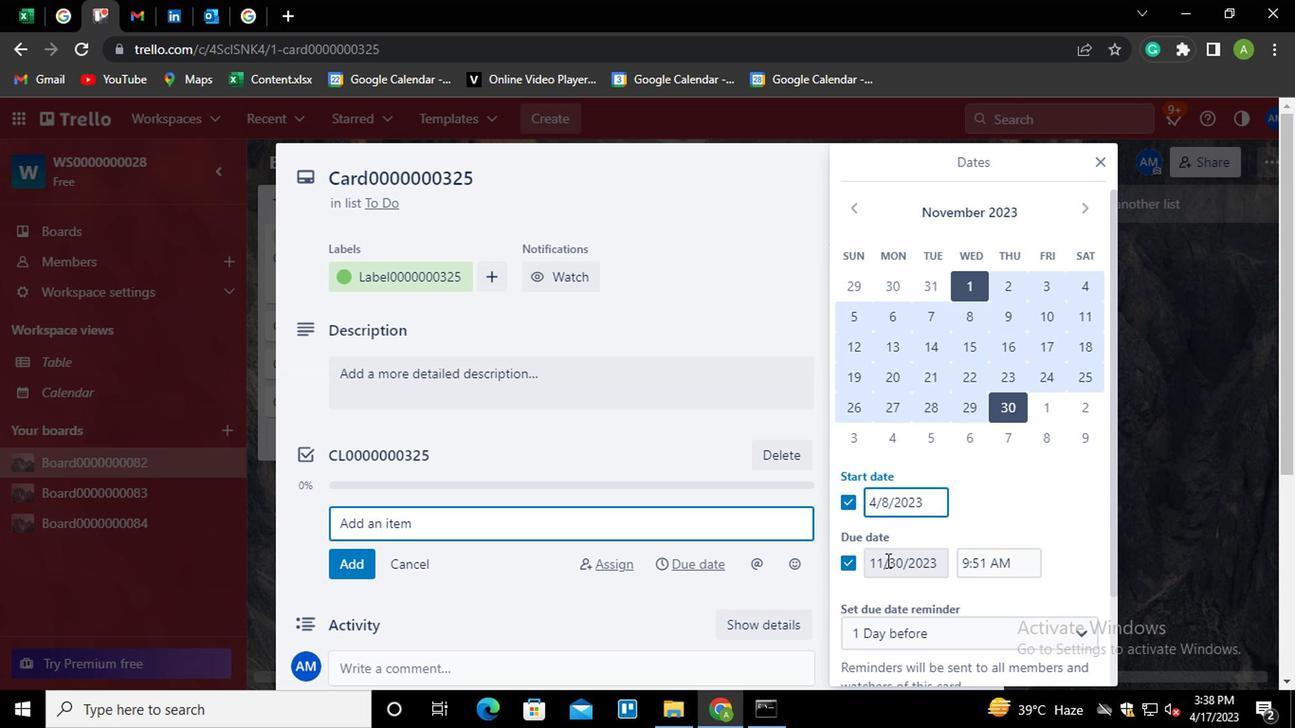 
Action: Mouse moved to (866, 556)
Screenshot: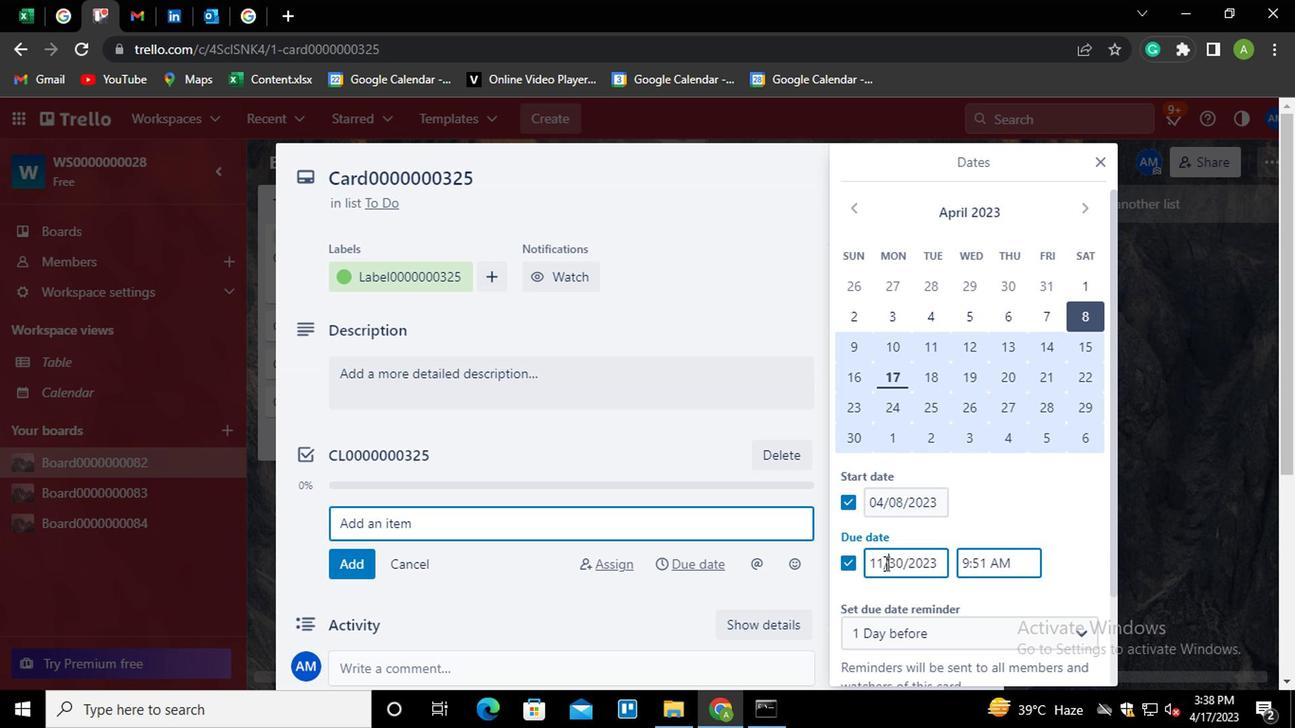 
Action: Mouse pressed left at (866, 556)
Screenshot: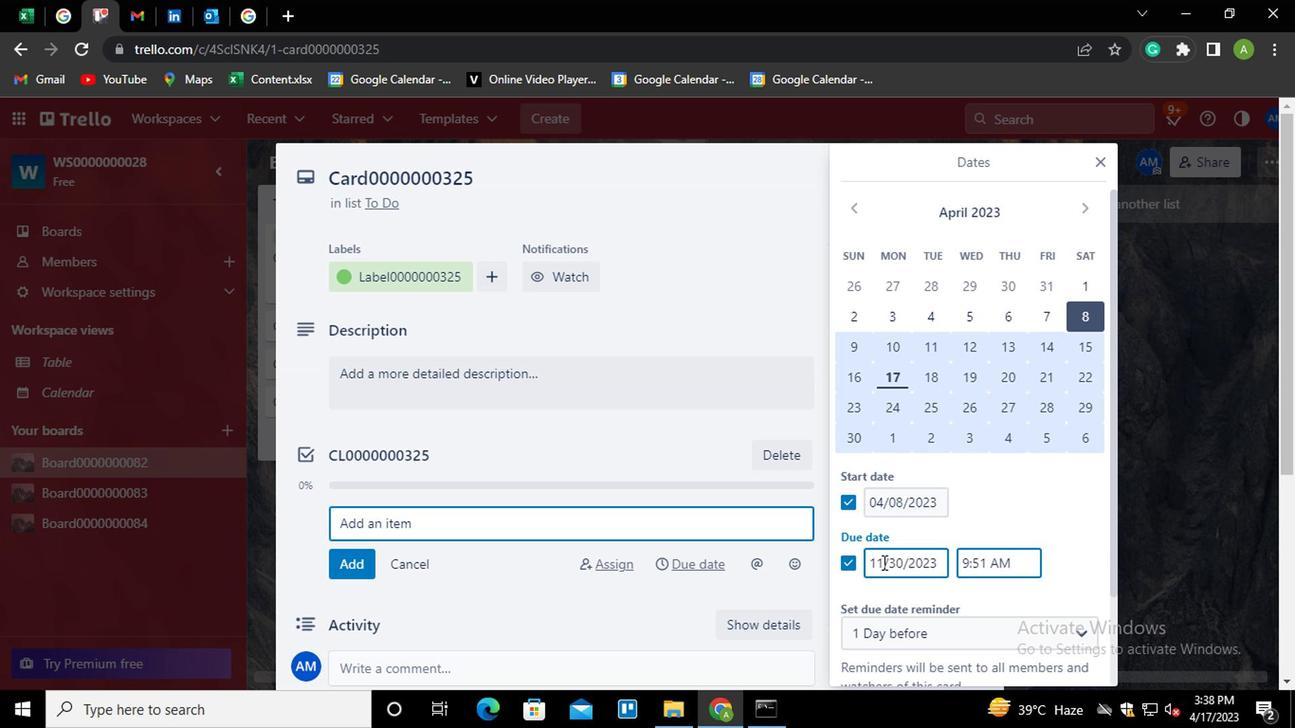 
Action: Mouse moved to (912, 557)
Screenshot: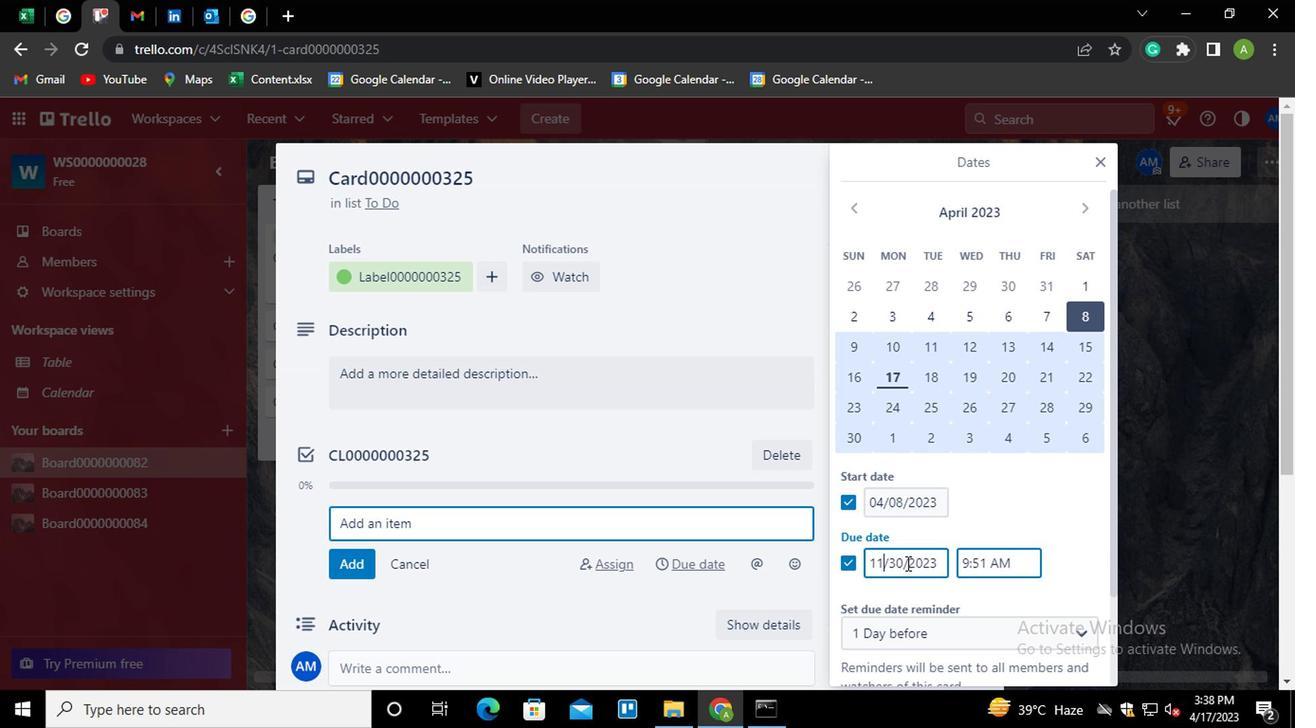 
Action: Key pressed <Key.backspace><Key.backspace><Key.backspace>4<Key.right><Key.right><Key.right>
Screenshot: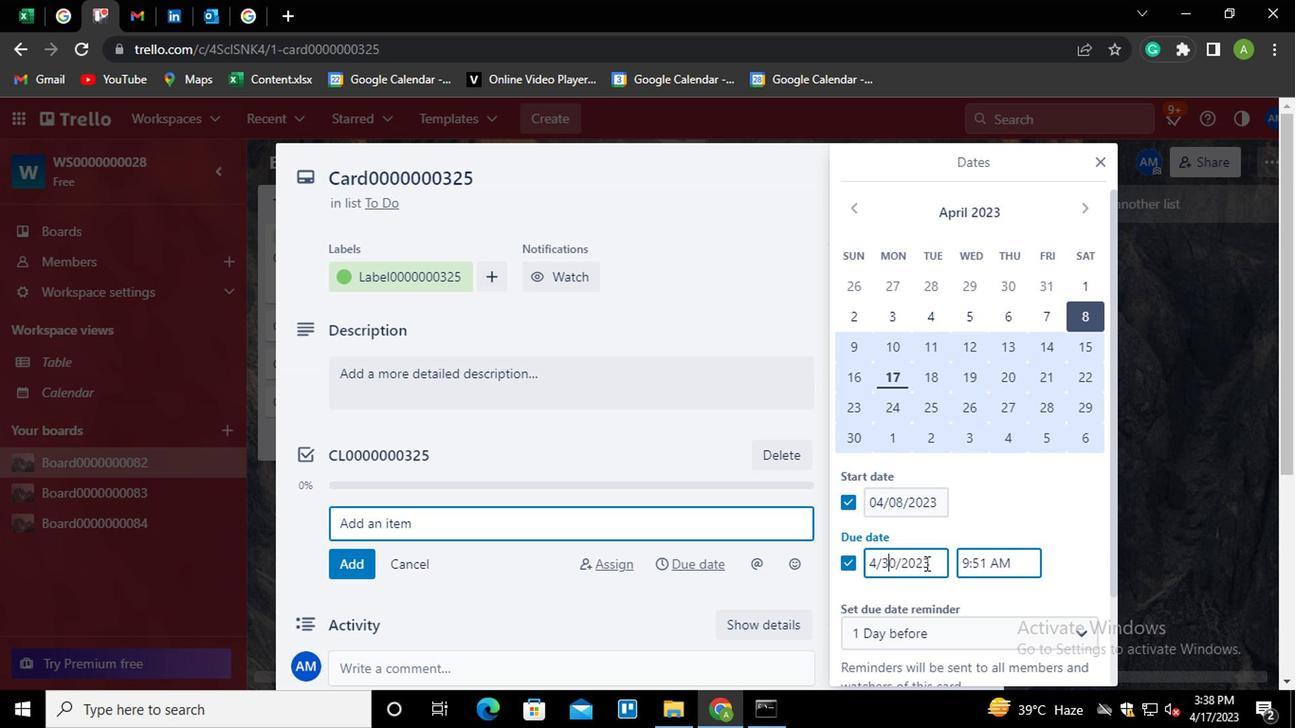 
Action: Mouse moved to (970, 511)
Screenshot: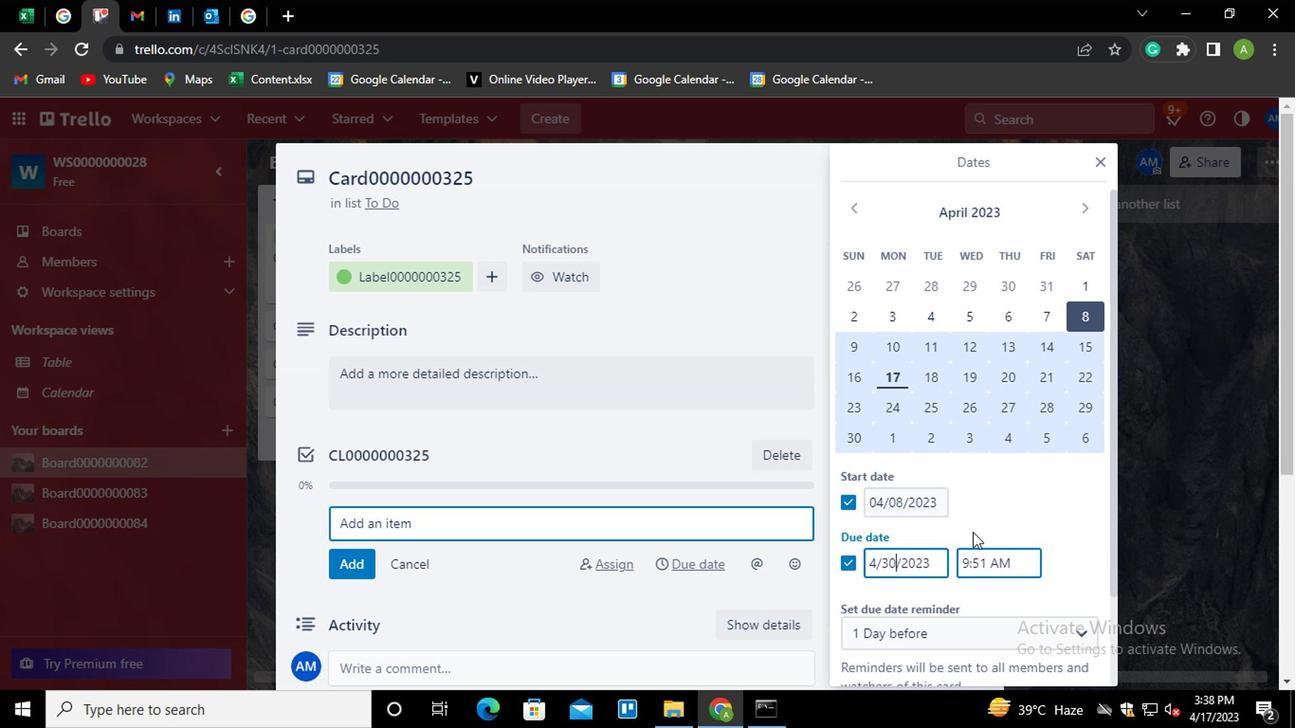 
Action: Mouse pressed left at (970, 511)
Screenshot: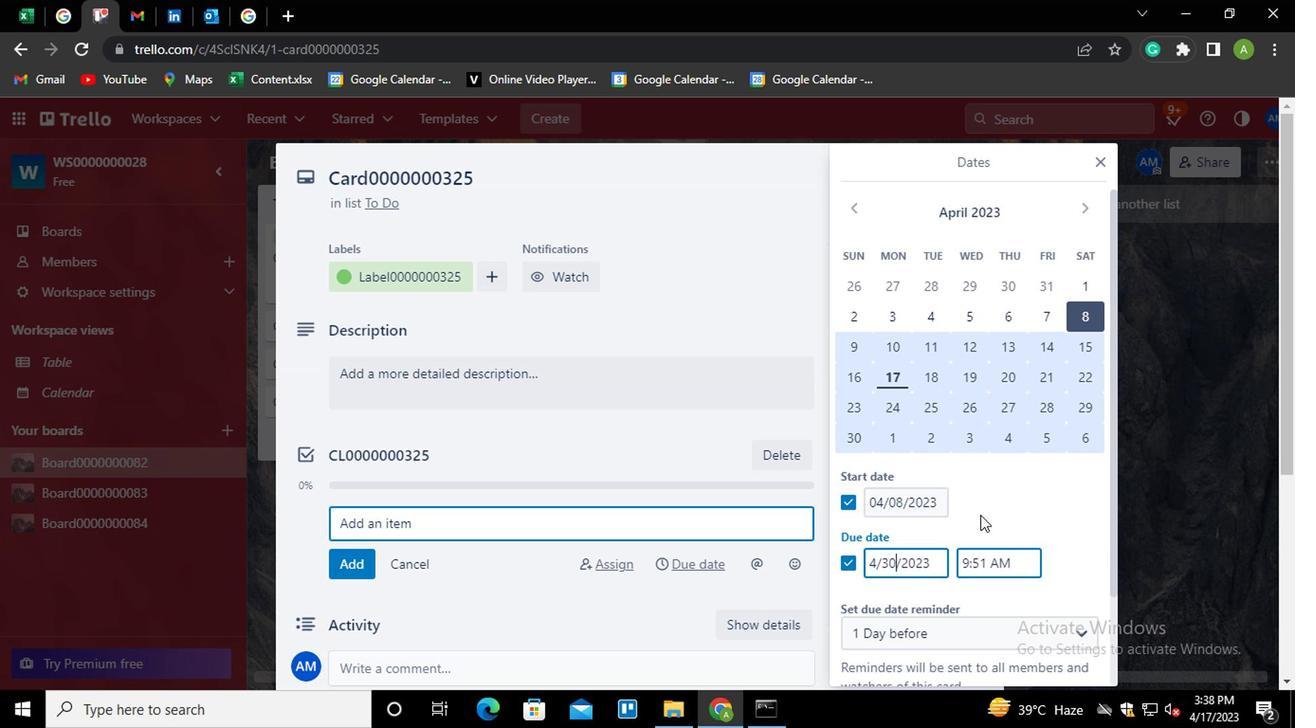 
Action: Mouse moved to (993, 514)
Screenshot: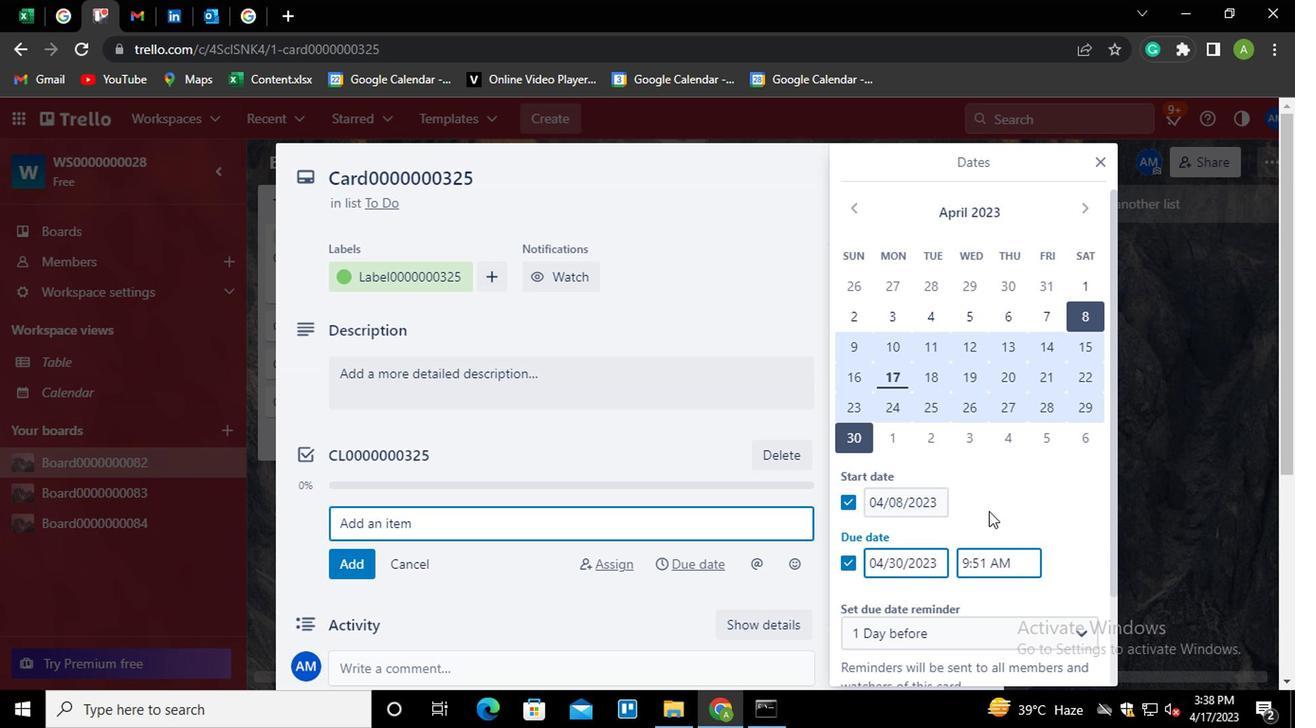 
Action: Mouse scrolled (993, 513) with delta (0, 0)
Screenshot: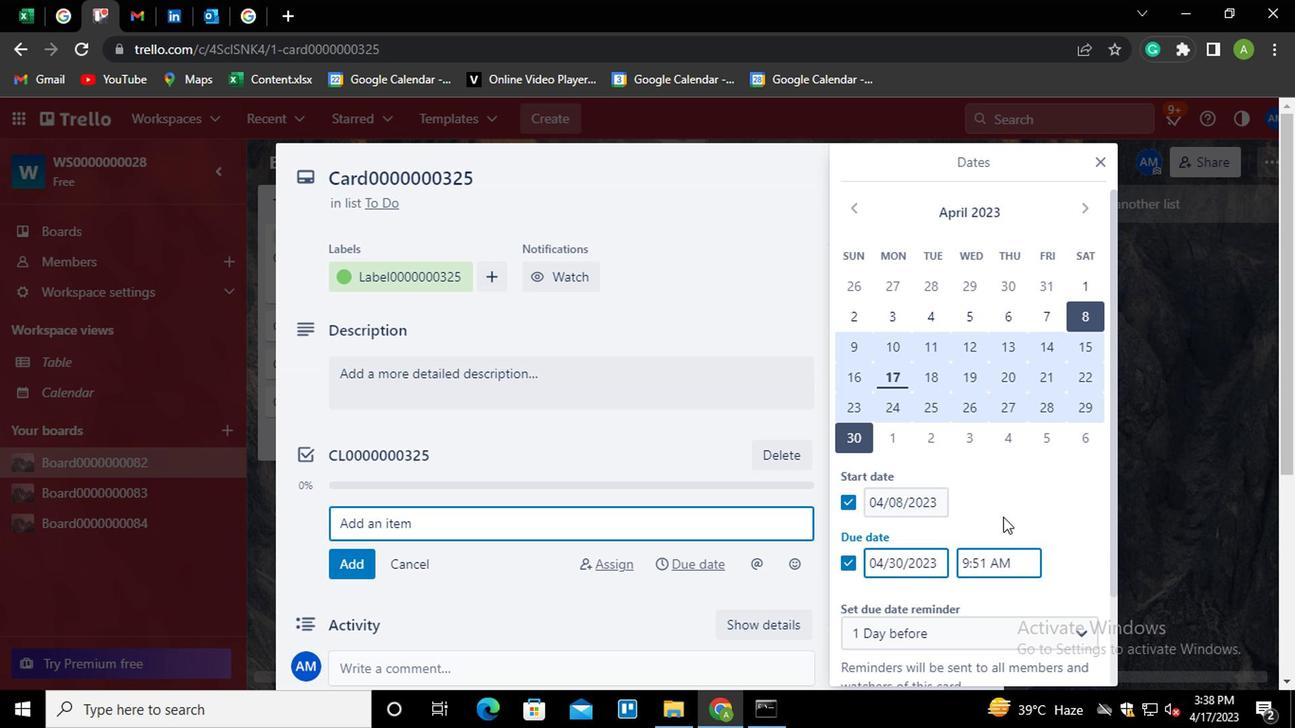 
Action: Mouse moved to (944, 611)
Screenshot: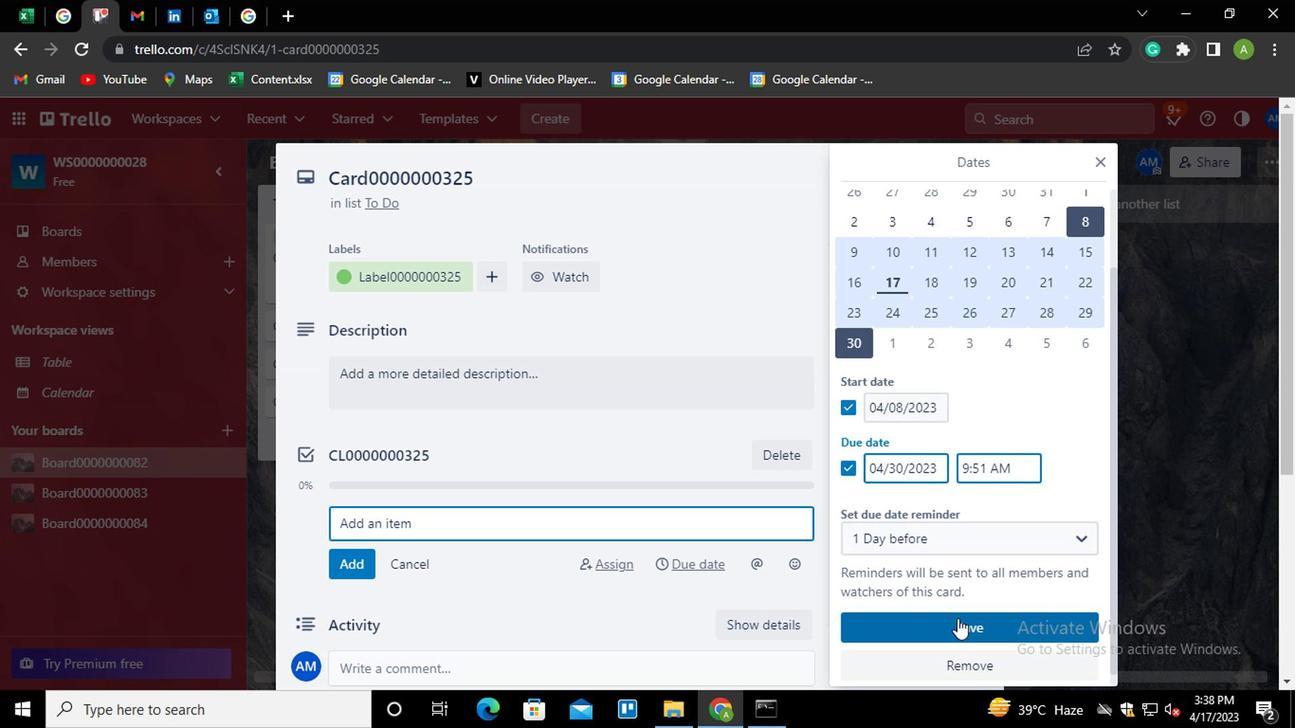 
Action: Mouse pressed left at (944, 611)
Screenshot: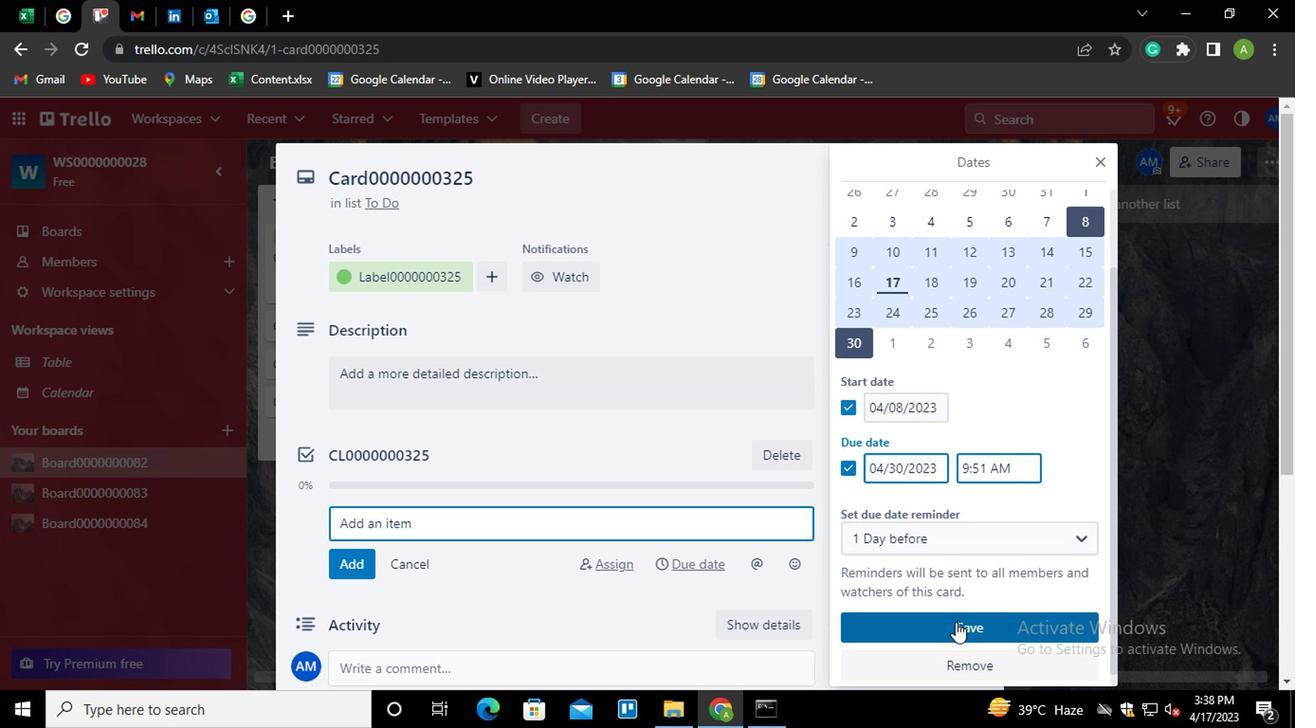 
Action: Mouse moved to (684, 325)
Screenshot: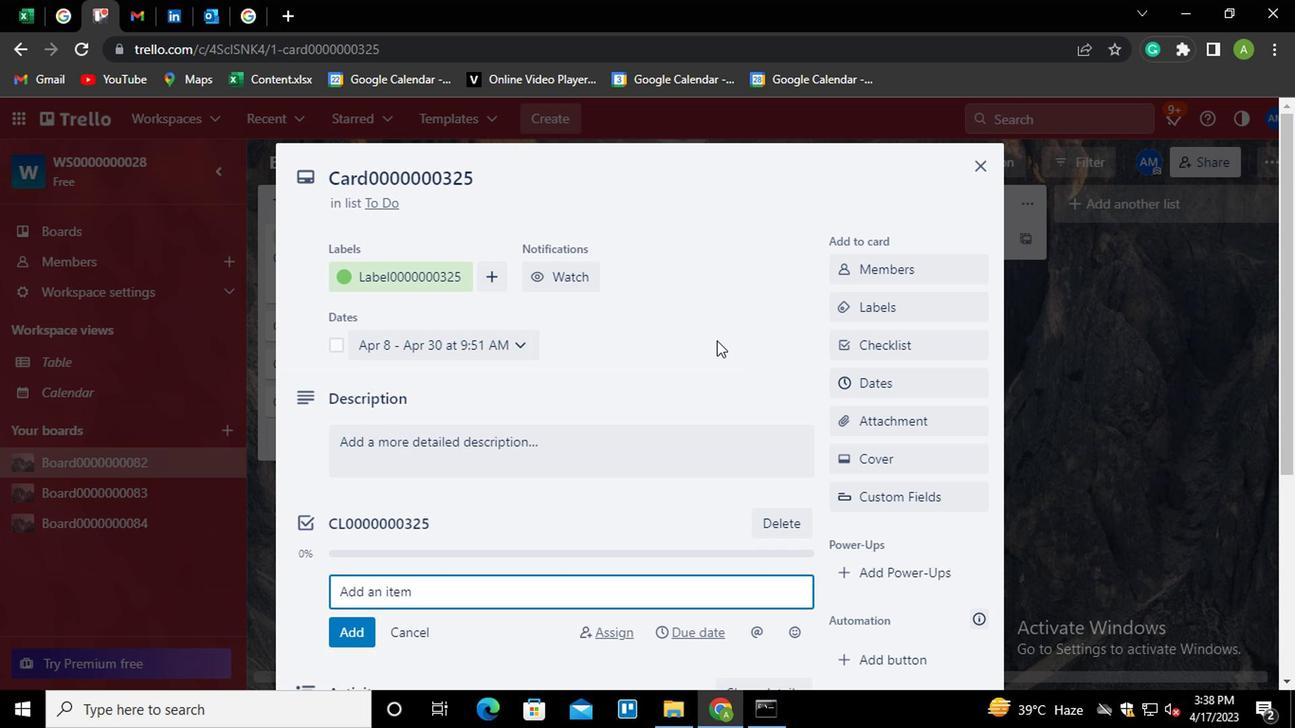 
